 Task: Log work in the project AgileRapid for the issue 'Develop a new tool for automated testing of web application functional correctness and performance under stress conditions' spent time as '3w 4d 2h 1m' and remaining time as '1w 1d 23h 4m' and move to top of backlog. Now add the issue to the epic 'Virtualization infrastructure enhancement'. Log work in the project AgileRapid for the issue 'Upgrade the error recovery and fault tolerance features of a web application to improve system stability and availability' spent time as '2w 2d 20h 7m' and remaining time as '5w 2d 5h 35m' and move to bottom of backlog. Now add the issue to the epic 'Customer relationship management (CRM) system upgrade'
Action: Mouse moved to (201, 48)
Screenshot: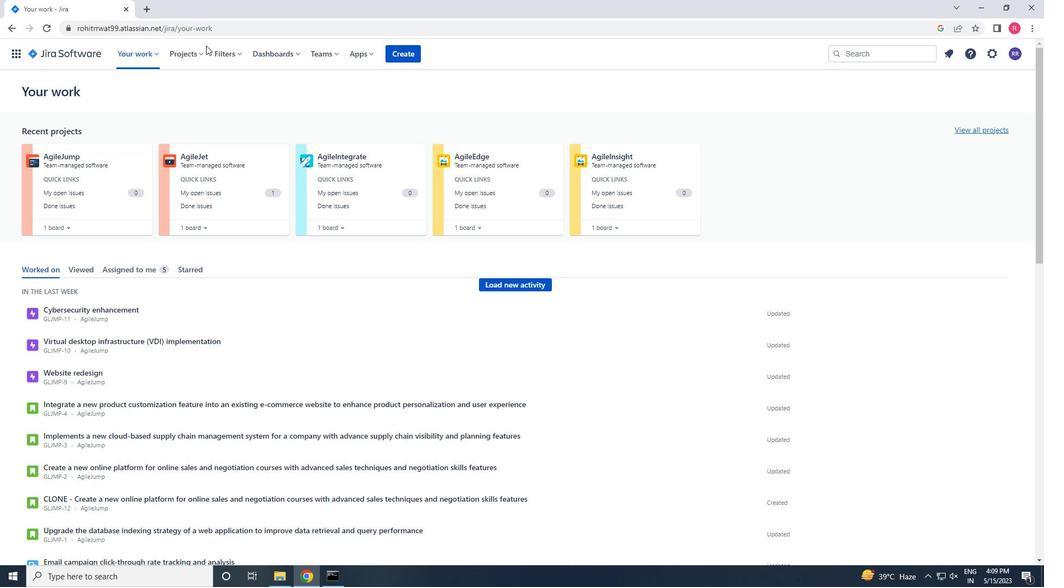 
Action: Mouse pressed left at (201, 48)
Screenshot: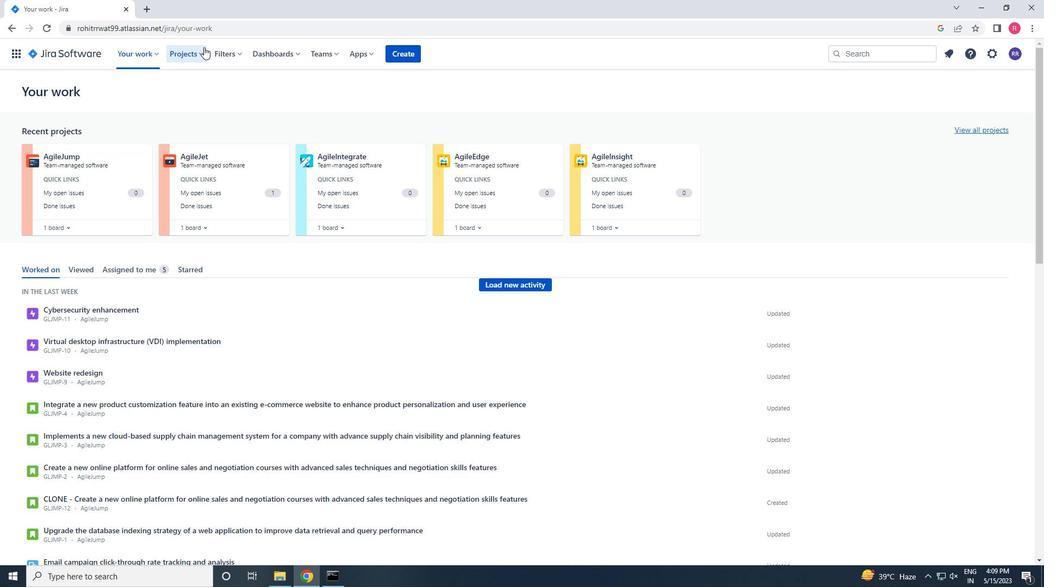 
Action: Mouse moved to (211, 104)
Screenshot: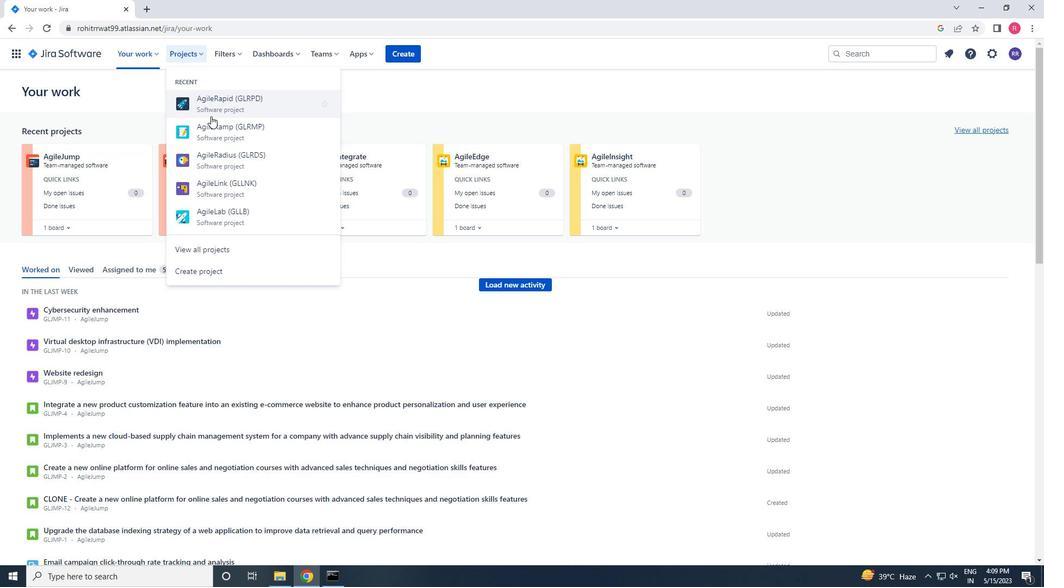 
Action: Mouse pressed left at (211, 104)
Screenshot: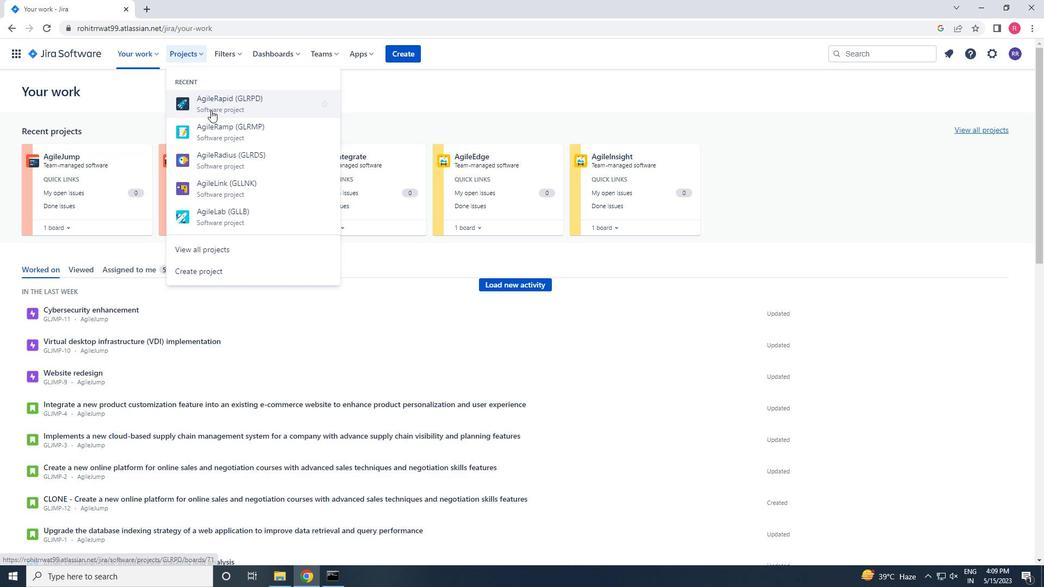 
Action: Mouse moved to (71, 167)
Screenshot: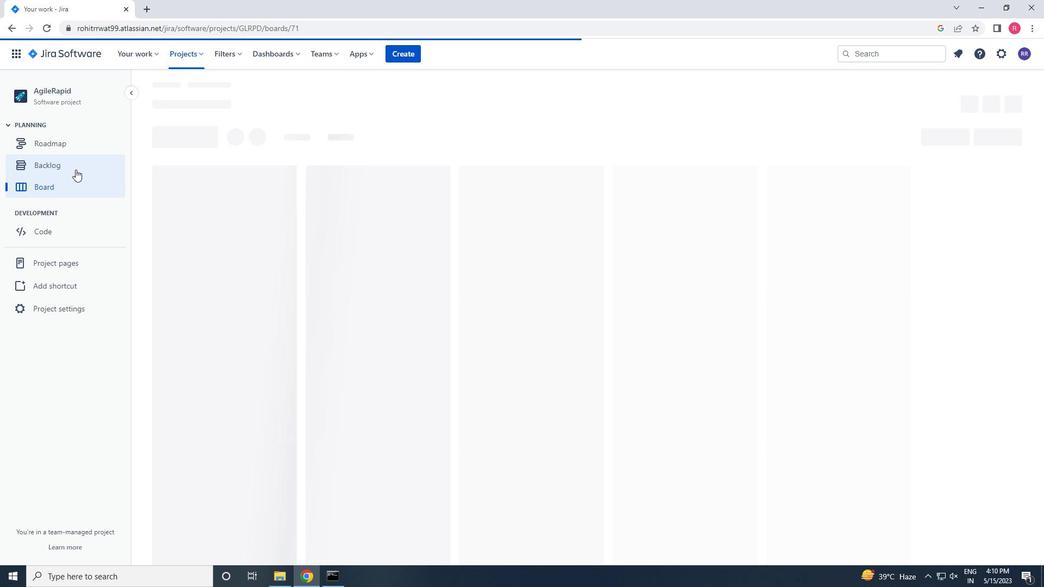 
Action: Mouse pressed left at (71, 167)
Screenshot: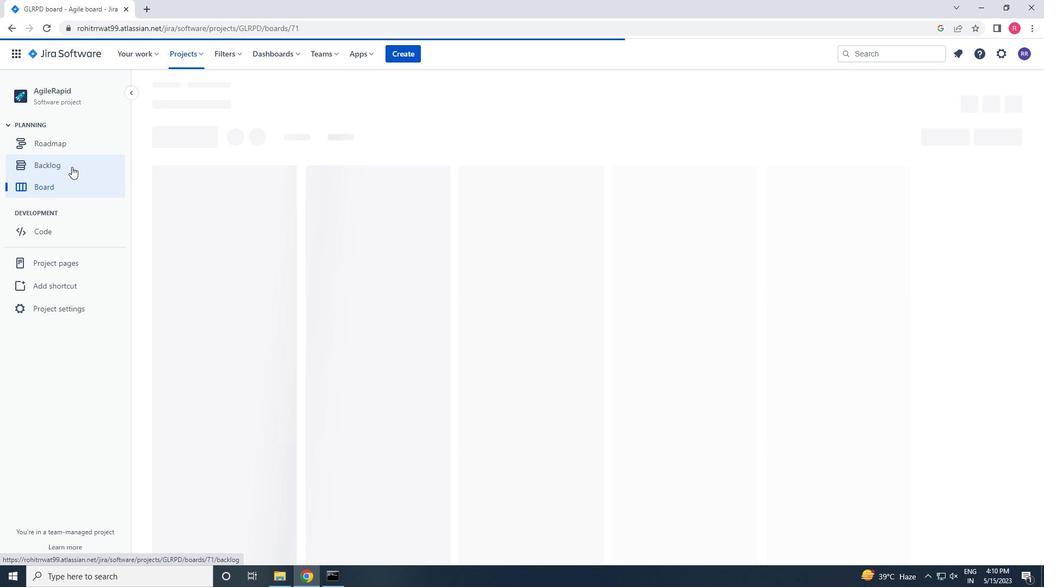 
Action: Mouse moved to (589, 326)
Screenshot: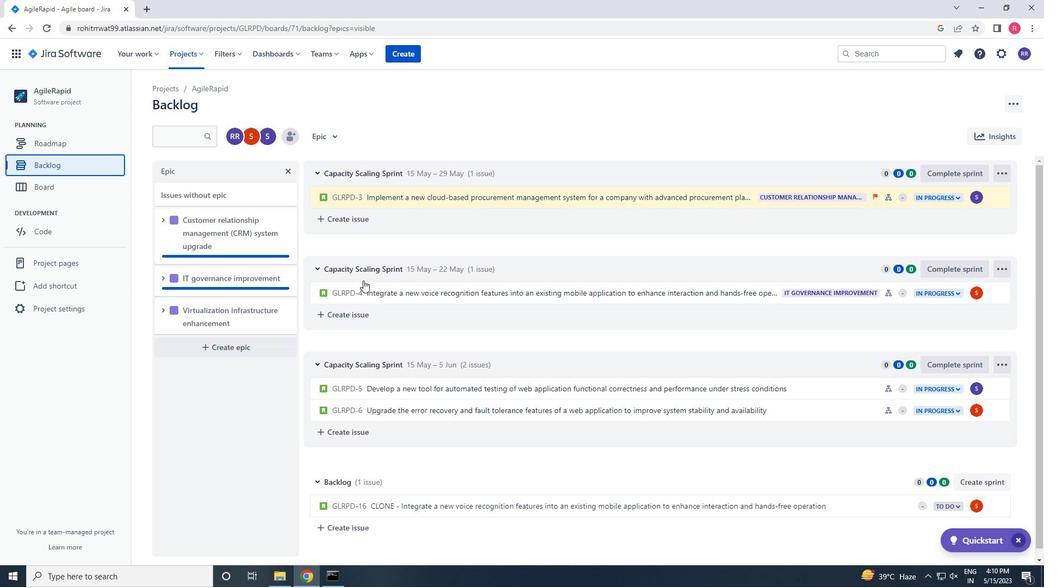 
Action: Mouse scrolled (589, 325) with delta (0, 0)
Screenshot: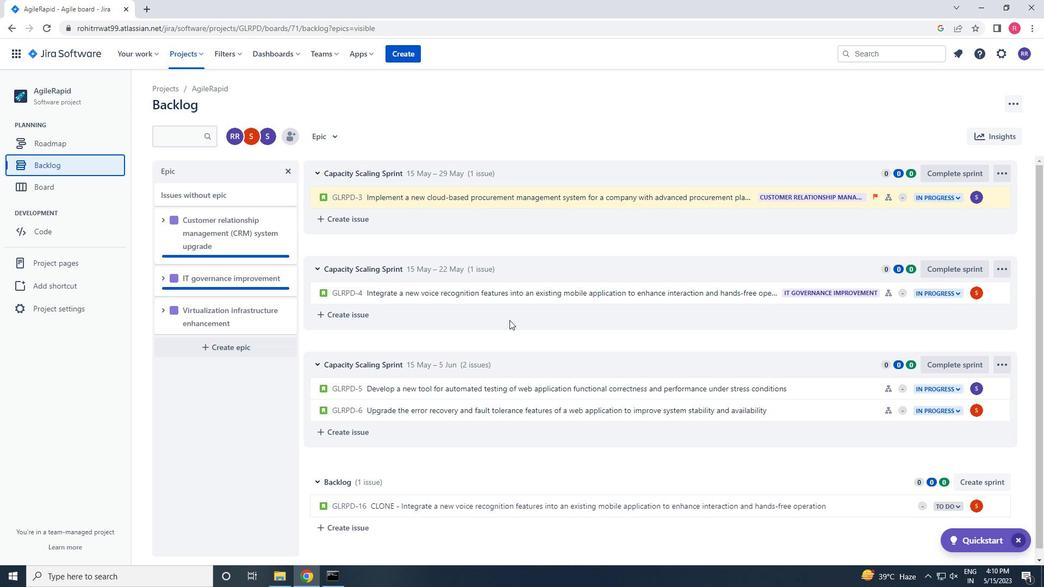 
Action: Mouse scrolled (589, 325) with delta (0, 0)
Screenshot: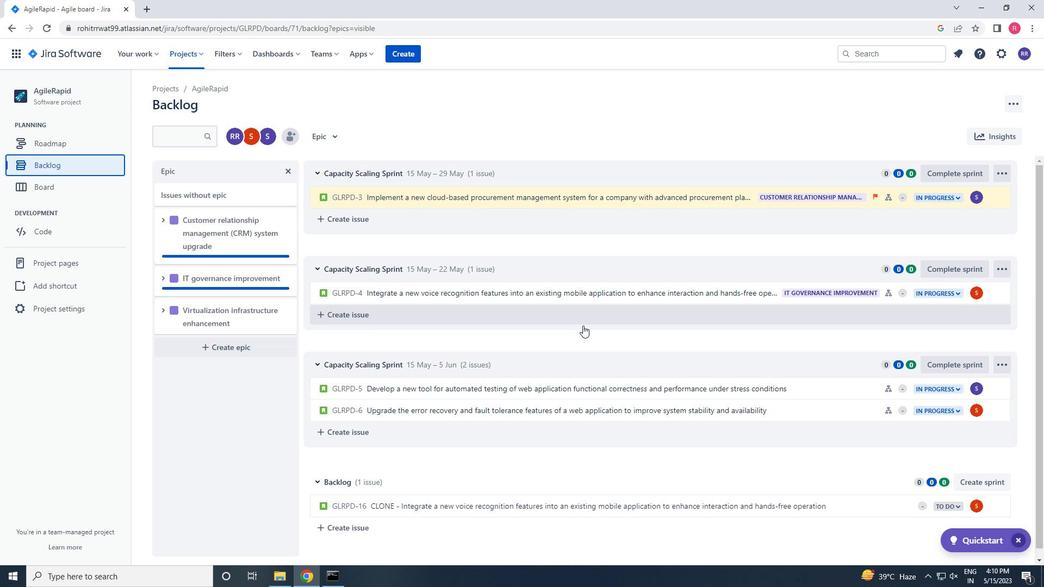 
Action: Mouse scrolled (589, 325) with delta (0, 0)
Screenshot: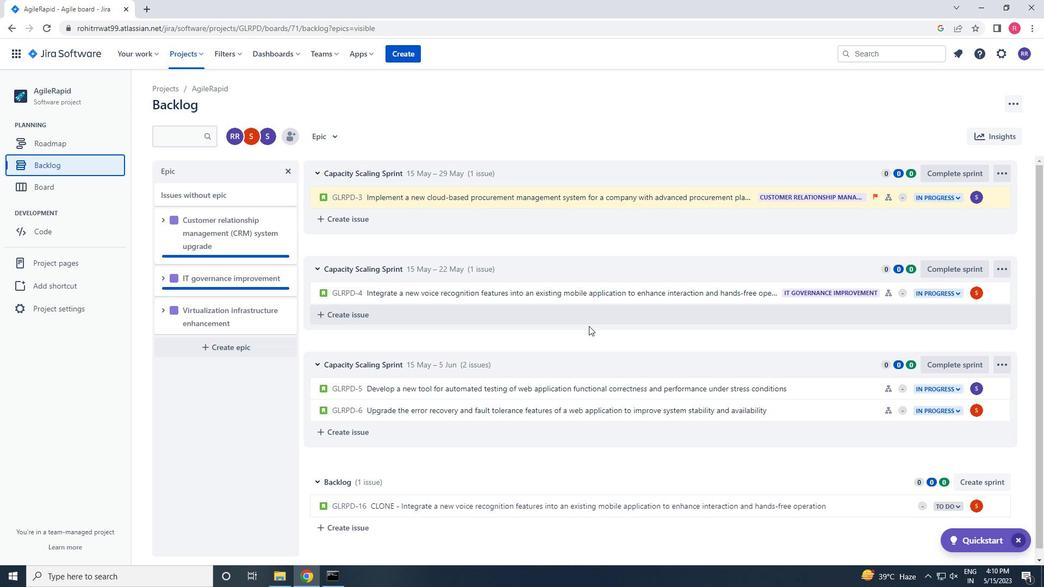 
Action: Mouse scrolled (589, 325) with delta (0, 0)
Screenshot: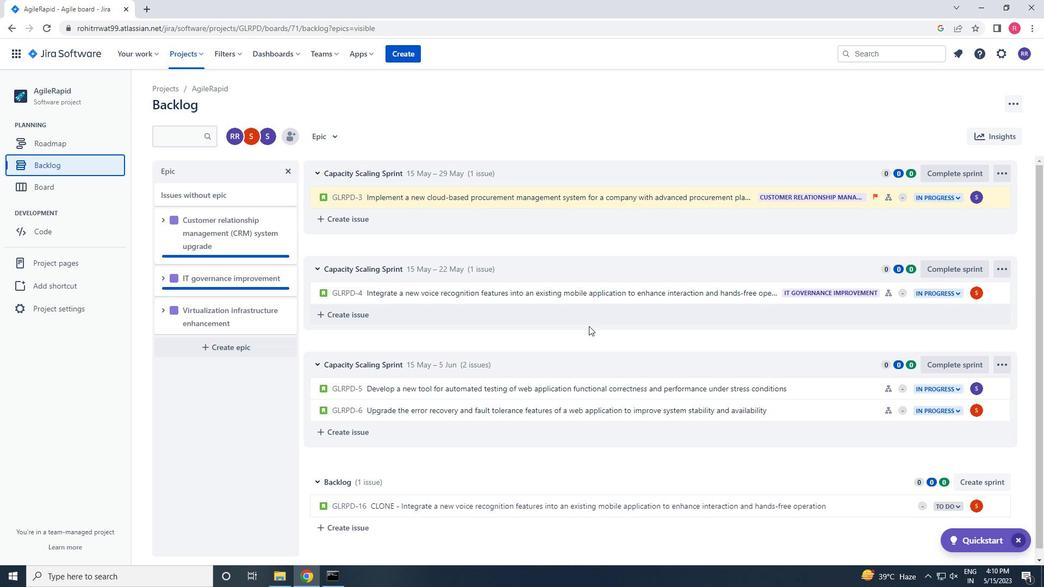 
Action: Mouse moved to (861, 383)
Screenshot: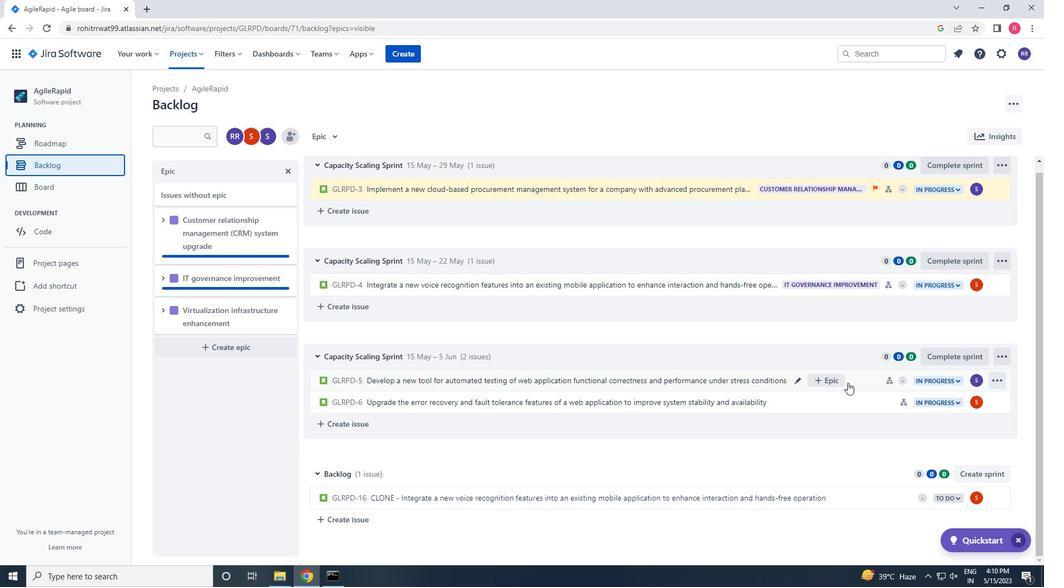 
Action: Mouse pressed left at (861, 383)
Screenshot: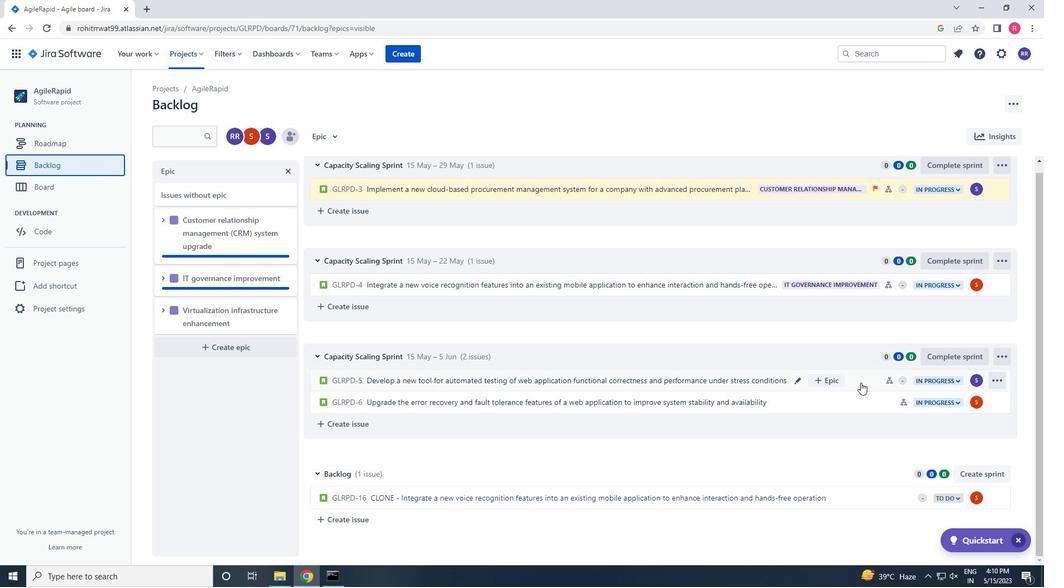 
Action: Mouse moved to (997, 171)
Screenshot: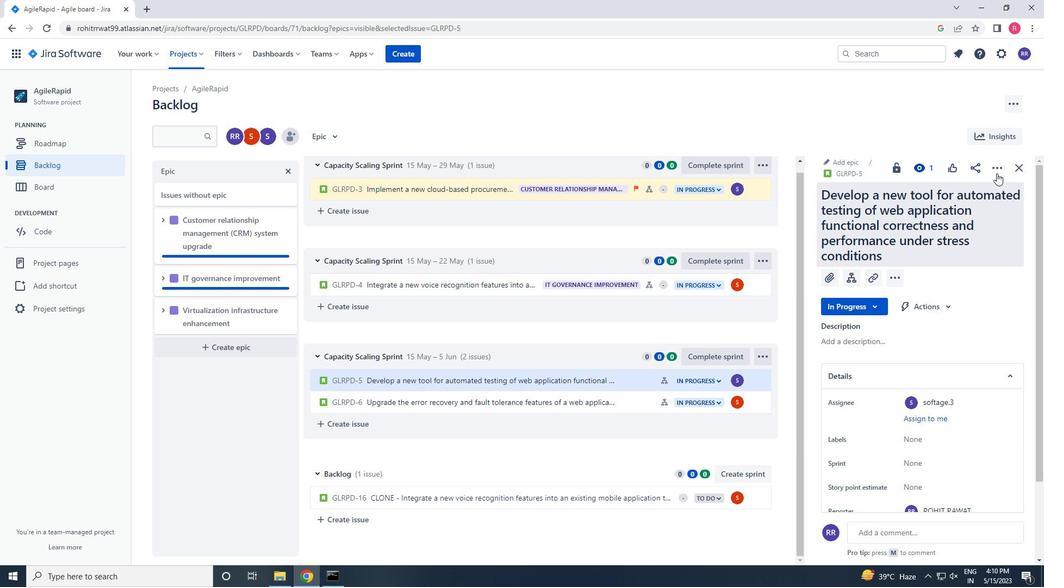 
Action: Mouse pressed left at (997, 171)
Screenshot: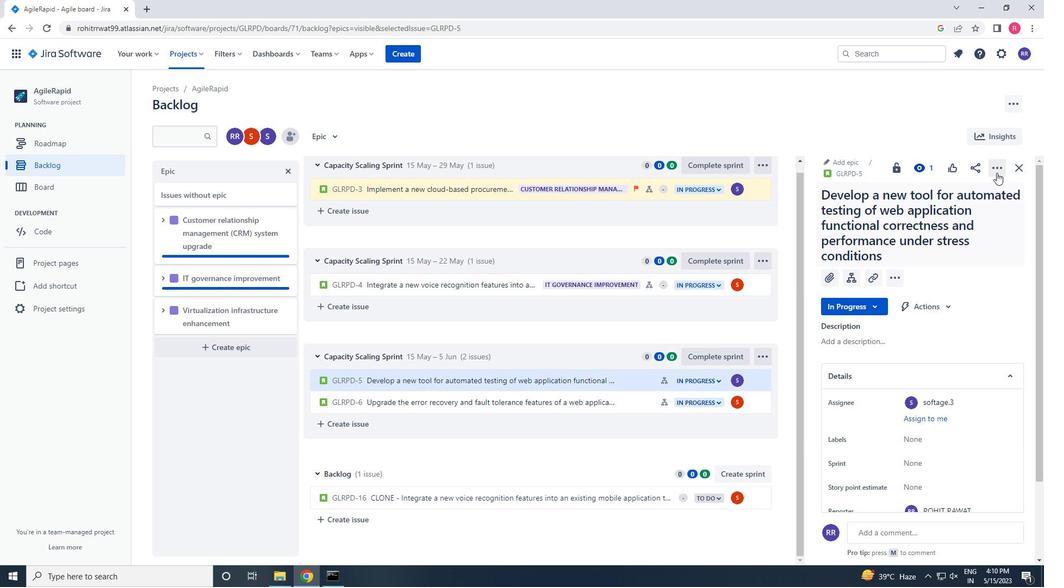 
Action: Mouse moved to (931, 213)
Screenshot: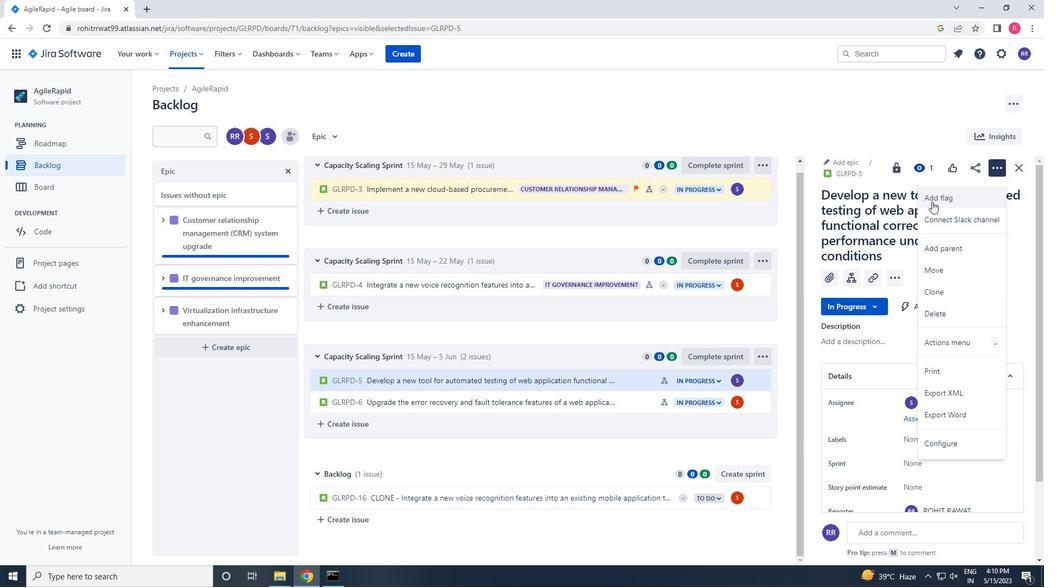 
Action: Mouse scrolled (931, 213) with delta (0, 0)
Screenshot: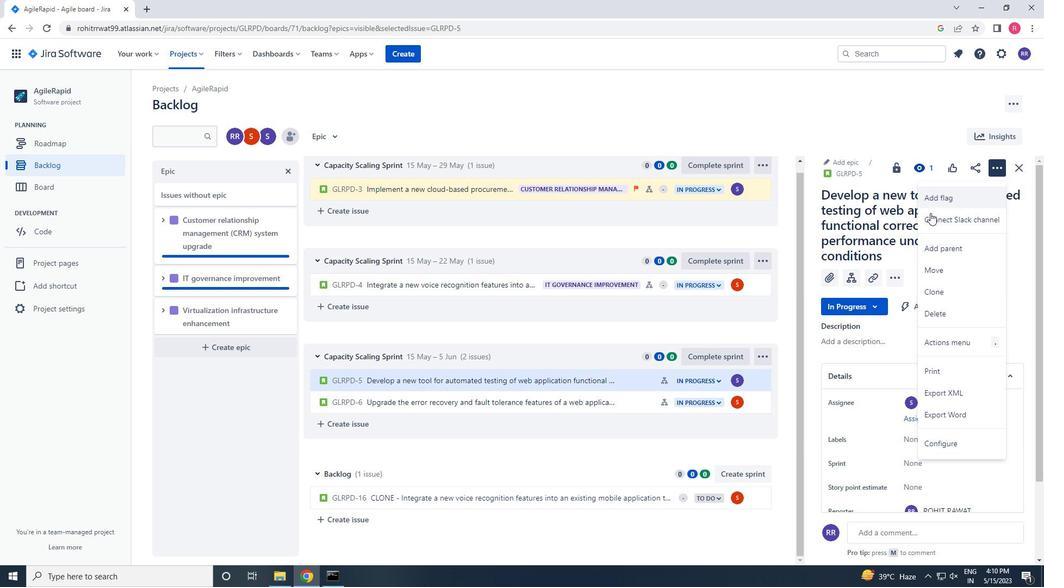
Action: Mouse scrolled (931, 213) with delta (0, 0)
Screenshot: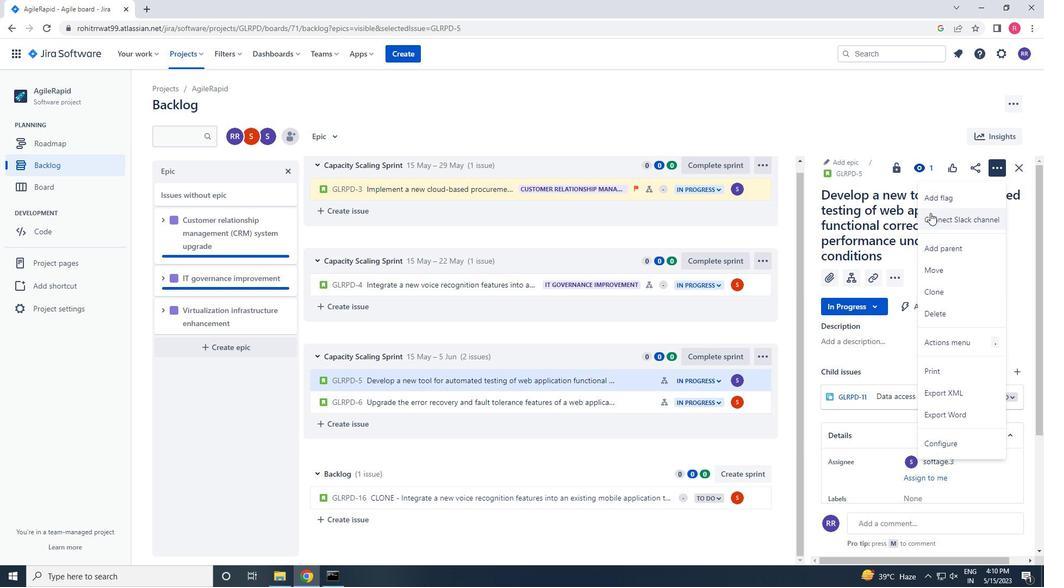 
Action: Mouse scrolled (931, 213) with delta (0, 0)
Screenshot: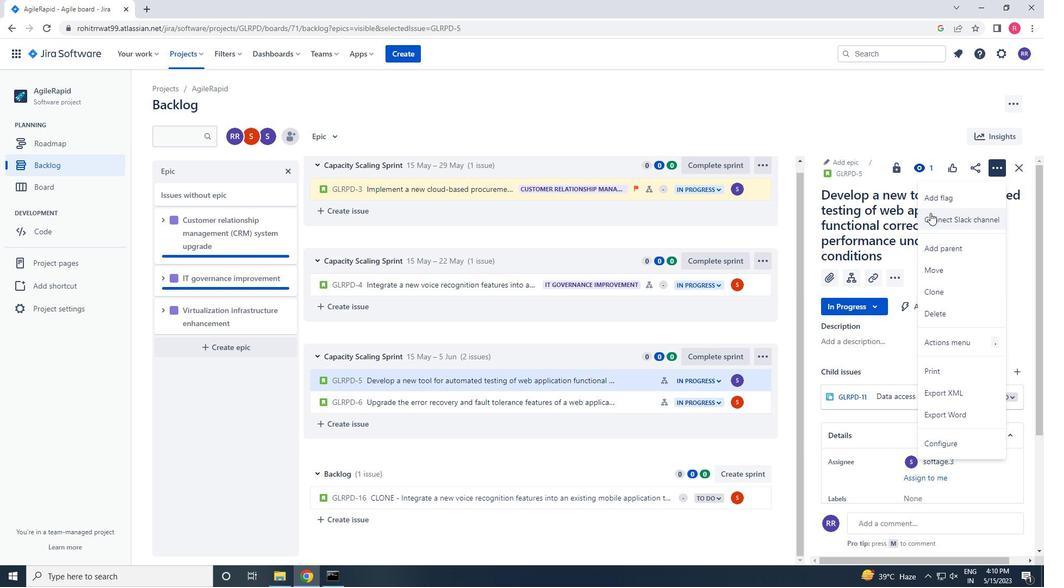 
Action: Mouse scrolled (931, 213) with delta (0, 0)
Screenshot: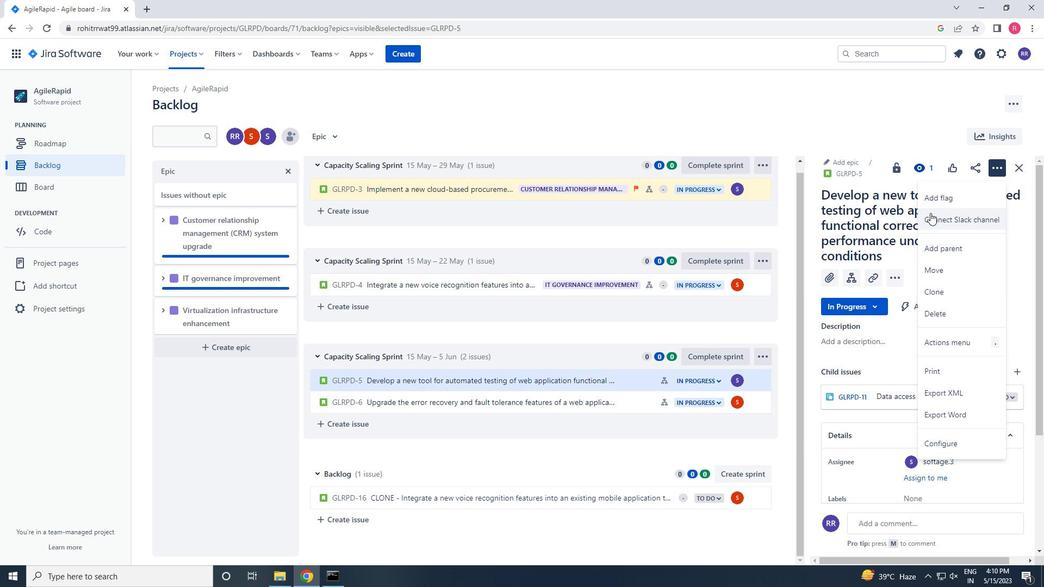 
Action: Mouse moved to (940, 200)
Screenshot: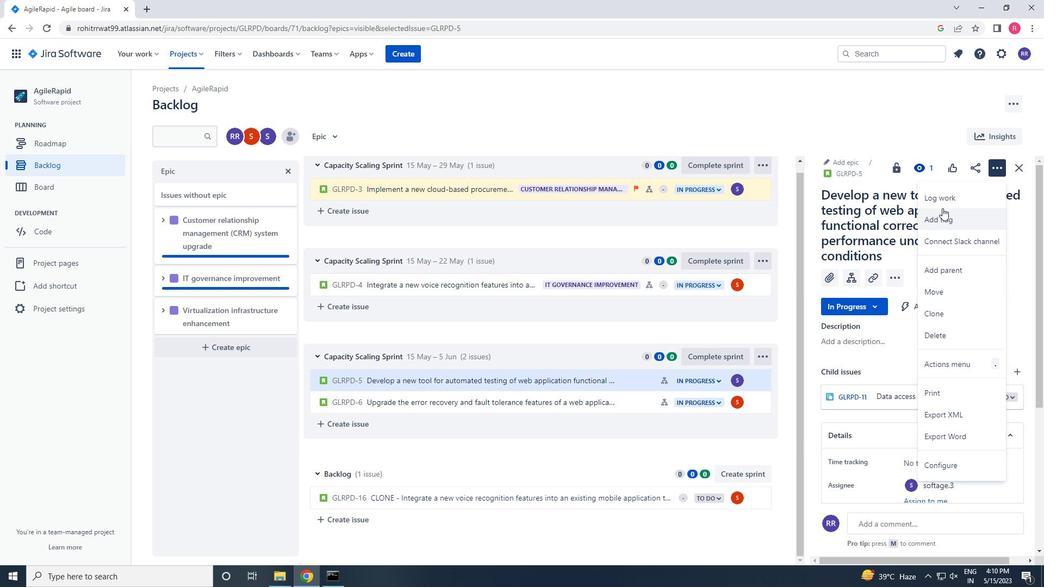 
Action: Mouse pressed left at (940, 200)
Screenshot: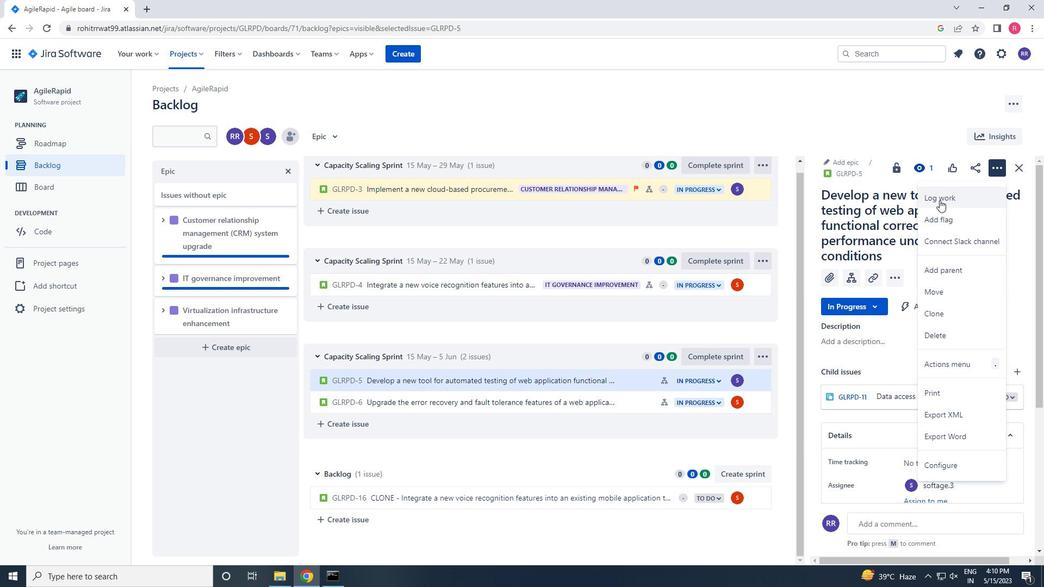 
Action: Mouse moved to (897, 189)
Screenshot: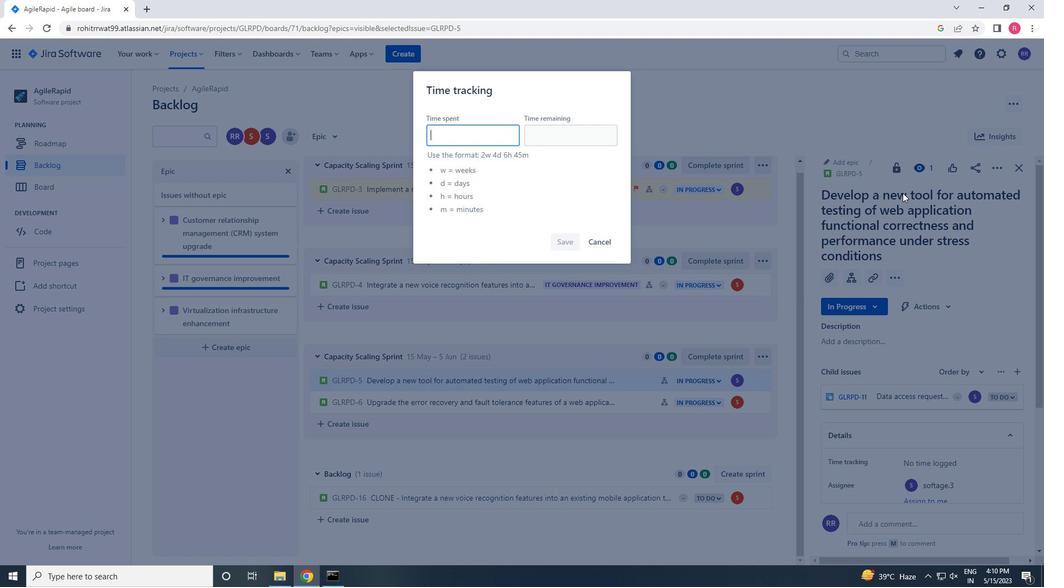 
Action: Key pressed 3w<Key.space>4d<Key.space>2h<Key.space>1m<Key.tab>1w<Key.space>1d<Key.space>23h<Key.space>4m<Key.tab>
Screenshot: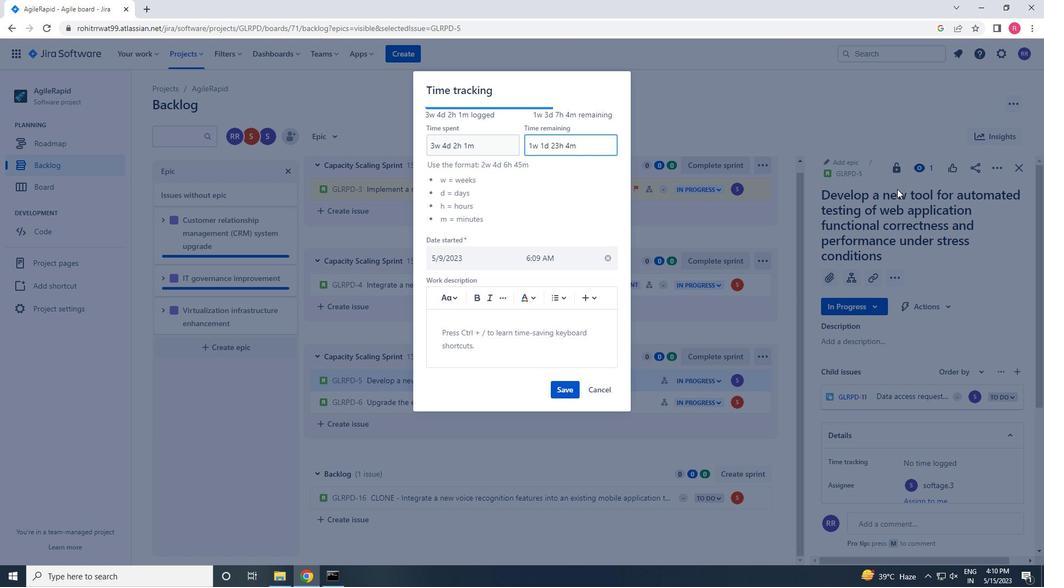 
Action: Mouse moved to (488, 343)
Screenshot: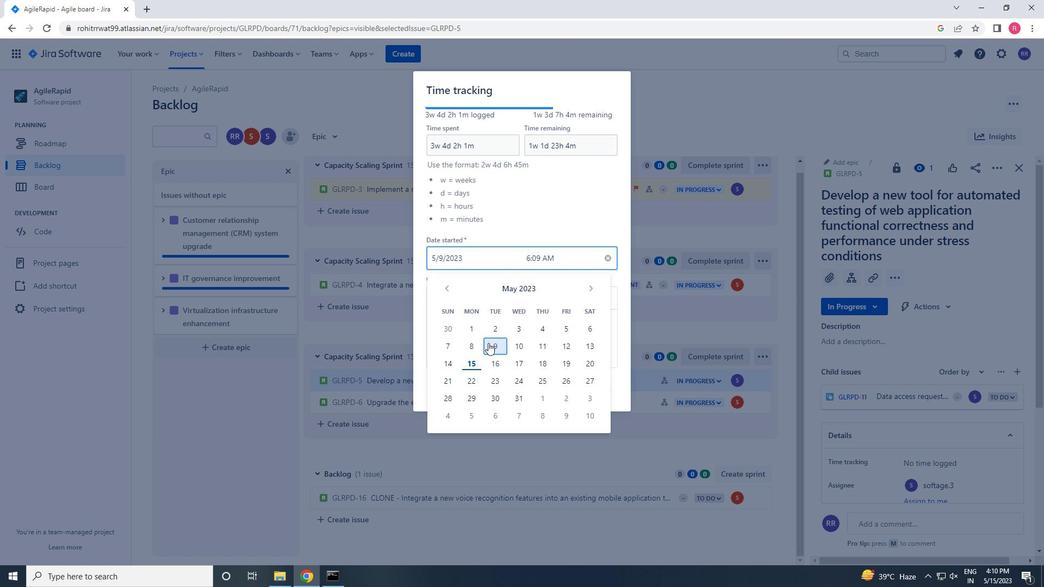 
Action: Mouse pressed left at (488, 343)
Screenshot: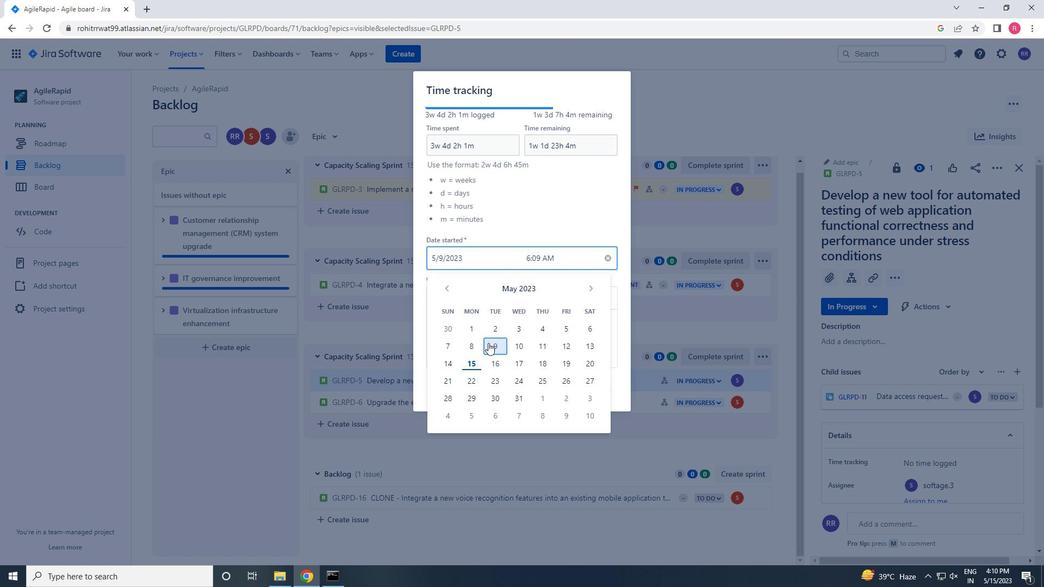 
Action: Mouse moved to (559, 393)
Screenshot: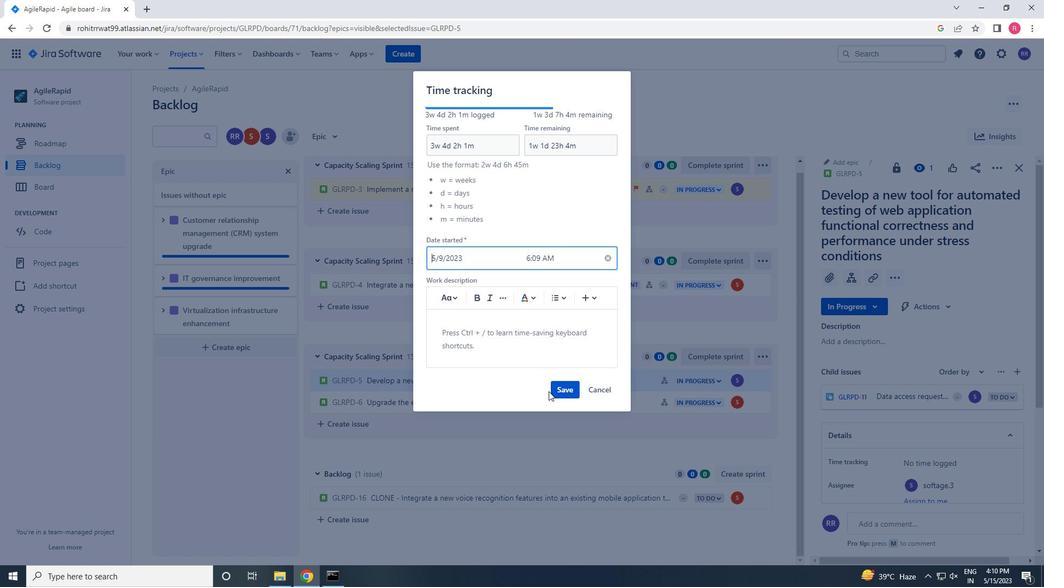 
Action: Mouse pressed left at (559, 393)
Screenshot: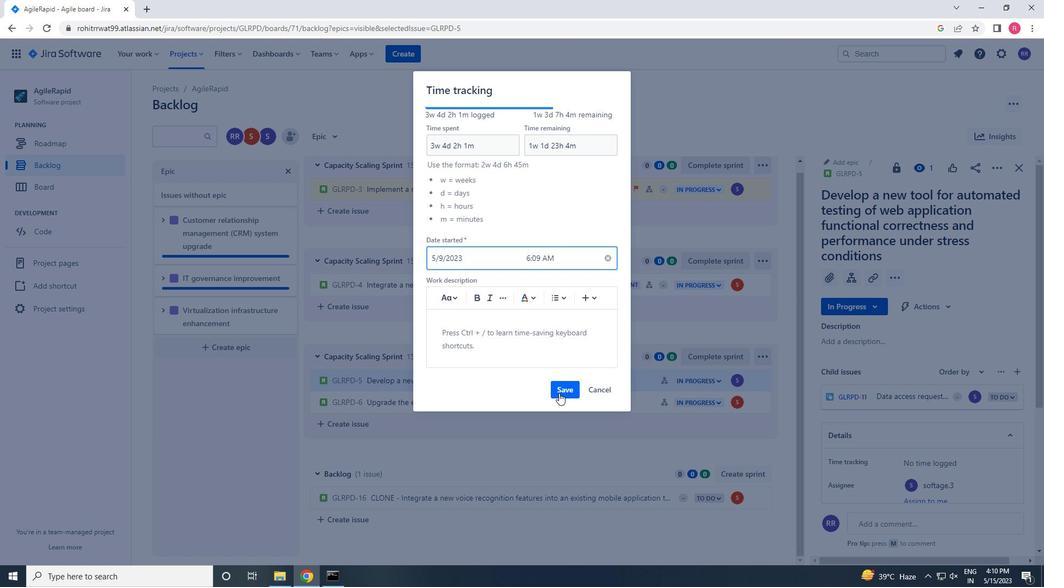 
Action: Mouse moved to (762, 385)
Screenshot: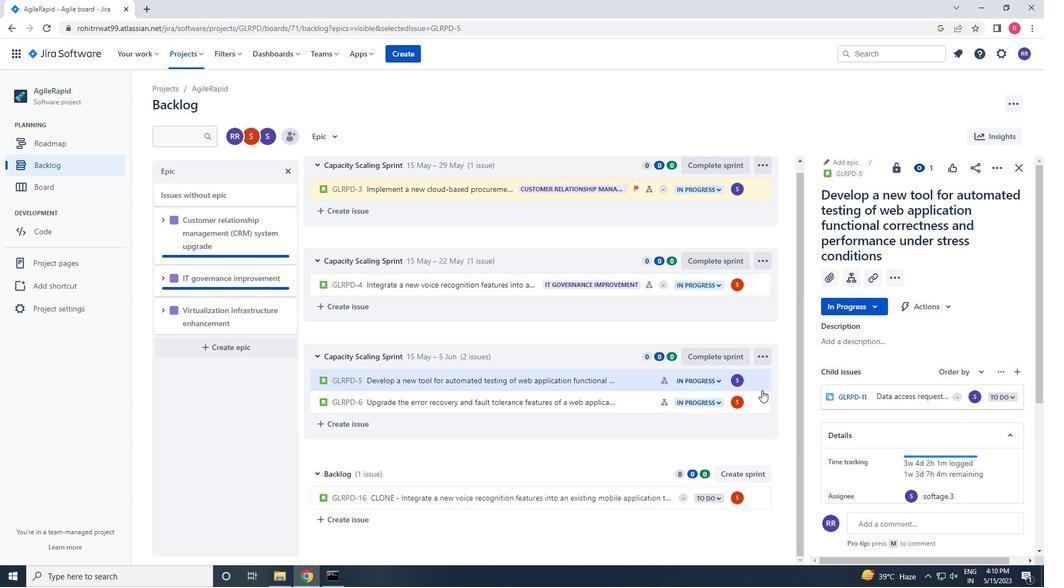 
Action: Mouse pressed left at (762, 385)
Screenshot: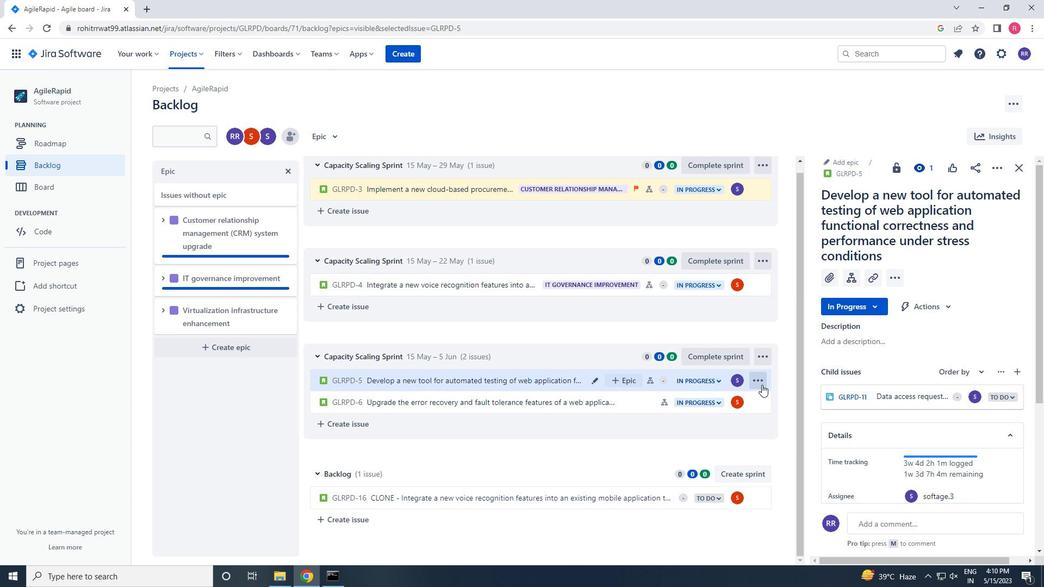
Action: Mouse moved to (708, 333)
Screenshot: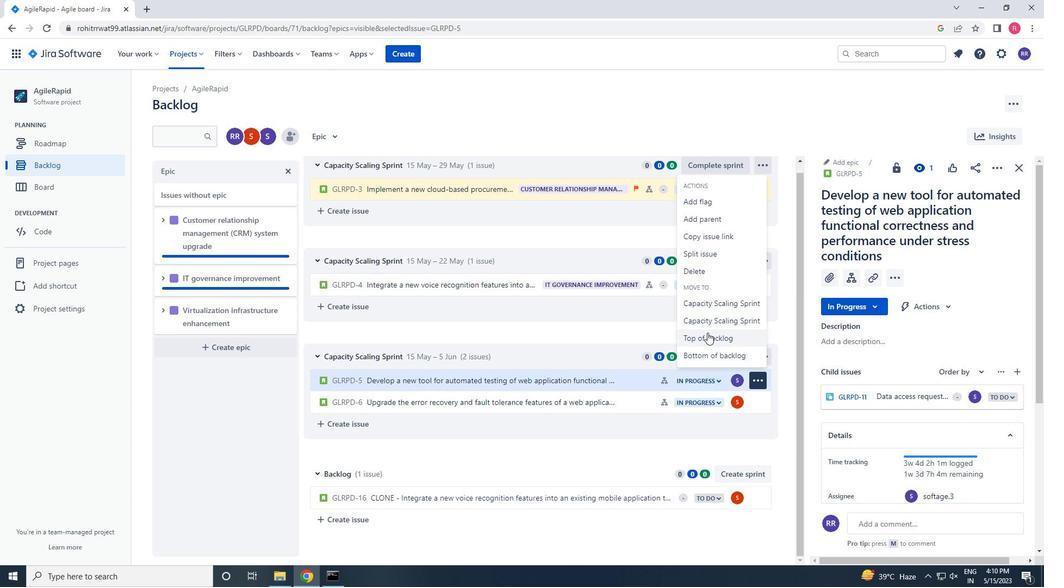 
Action: Mouse pressed left at (708, 333)
Screenshot: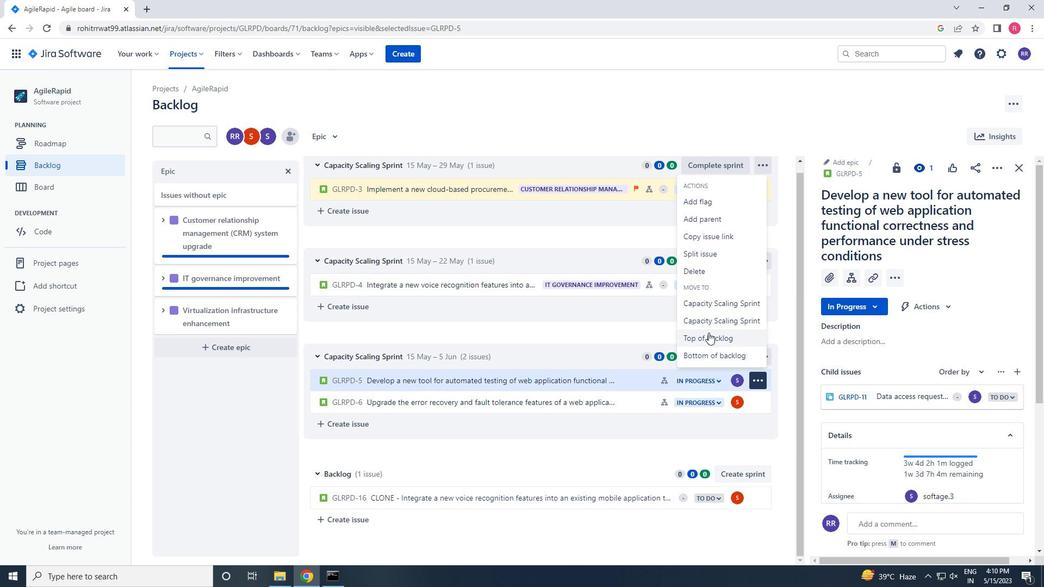 
Action: Mouse moved to (545, 176)
Screenshot: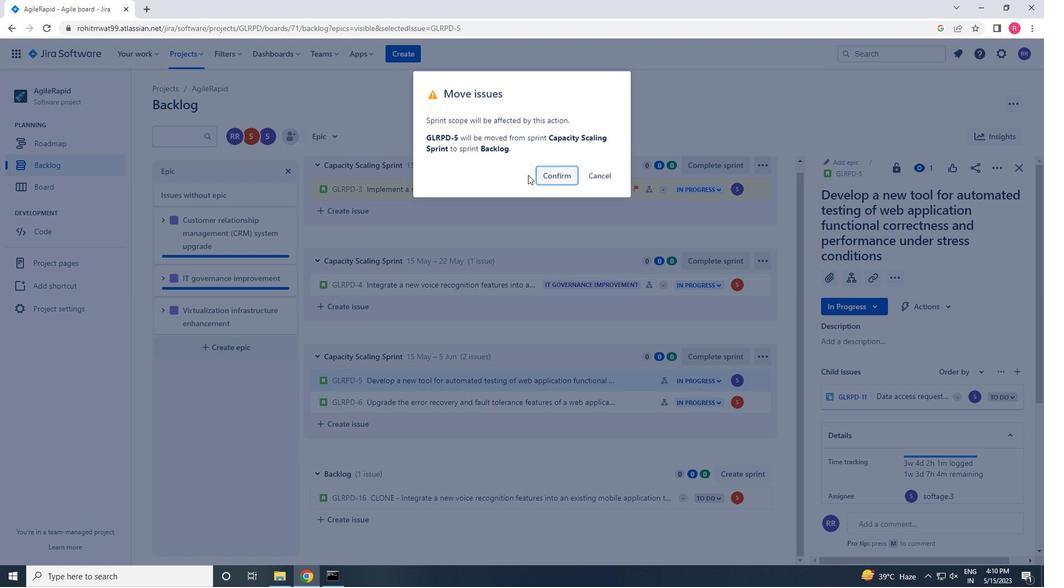
Action: Mouse pressed left at (545, 176)
Screenshot: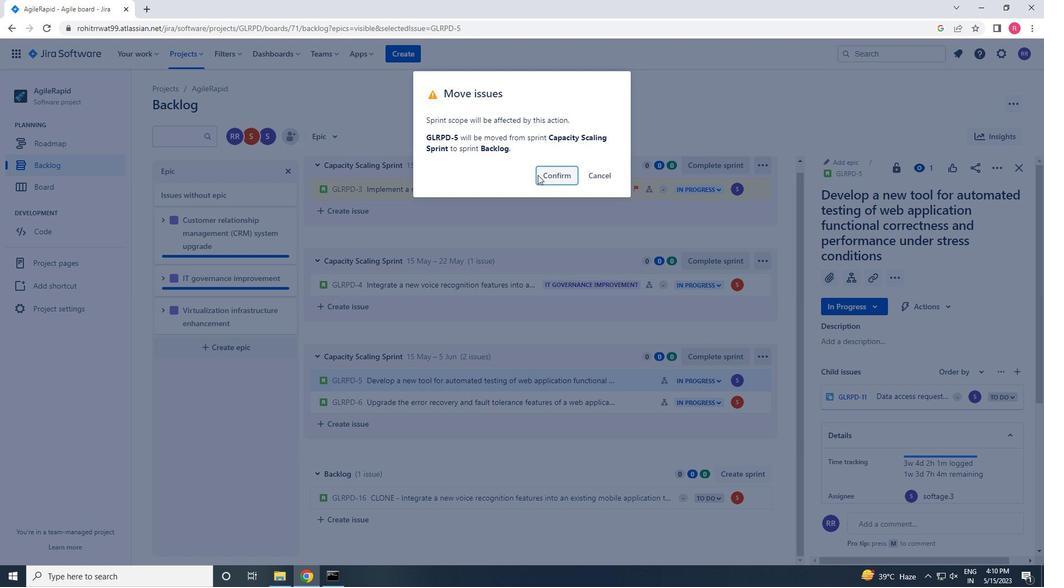 
Action: Mouse moved to (623, 478)
Screenshot: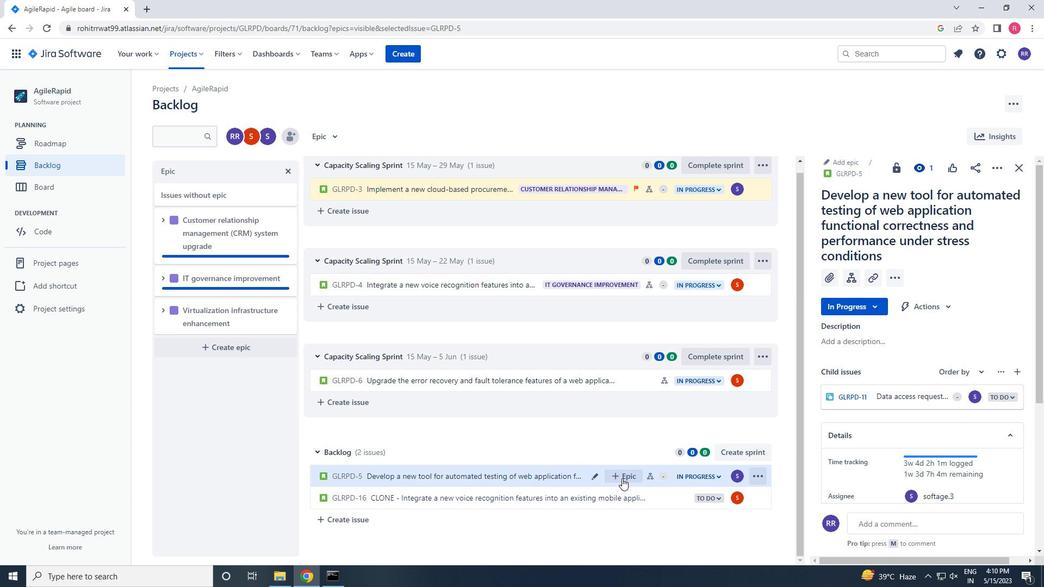 
Action: Mouse pressed left at (623, 478)
Screenshot: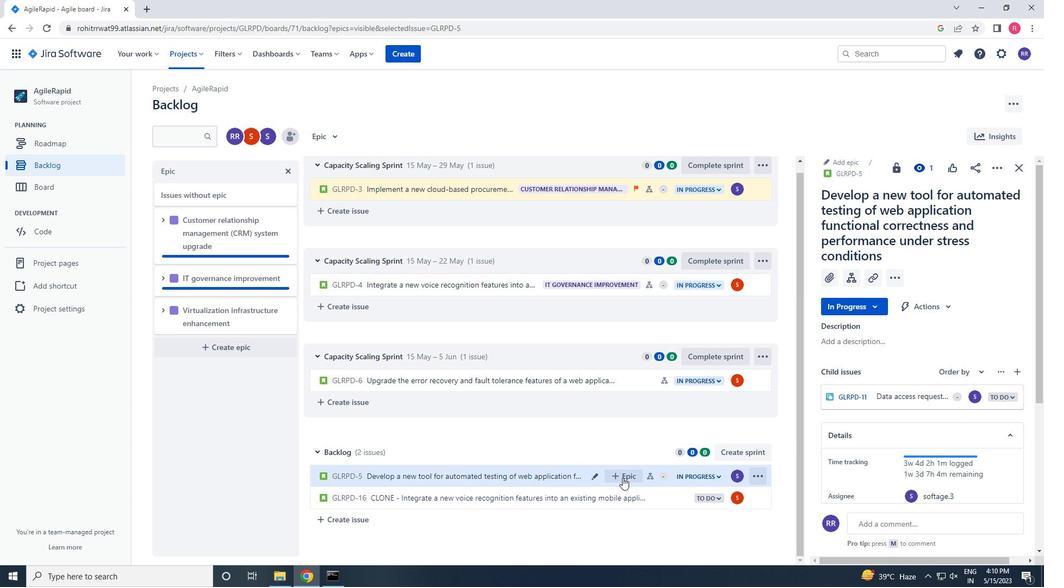 
Action: Mouse moved to (623, 479)
Screenshot: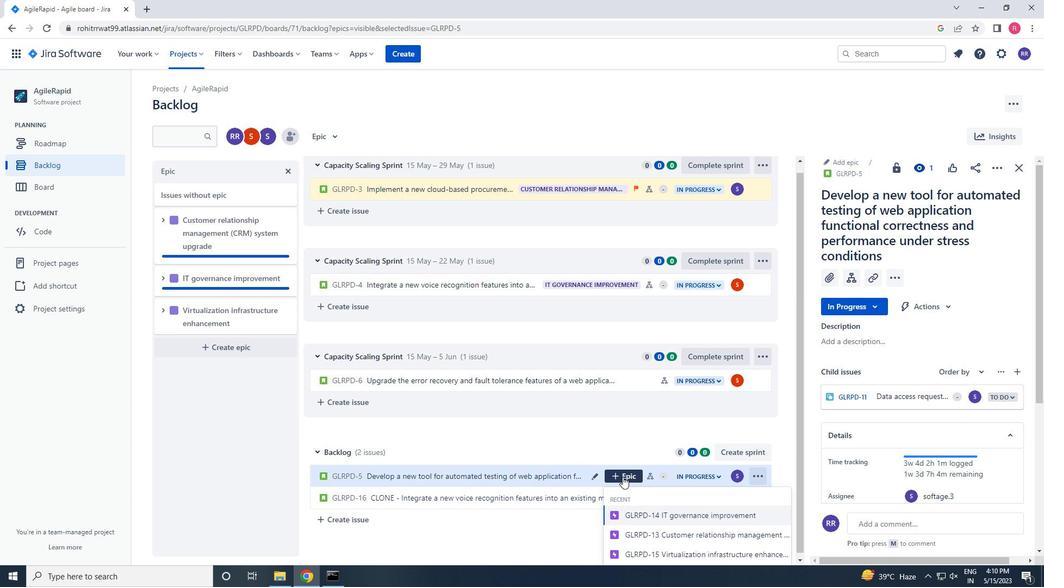
Action: Mouse scrolled (623, 479) with delta (0, 0)
Screenshot: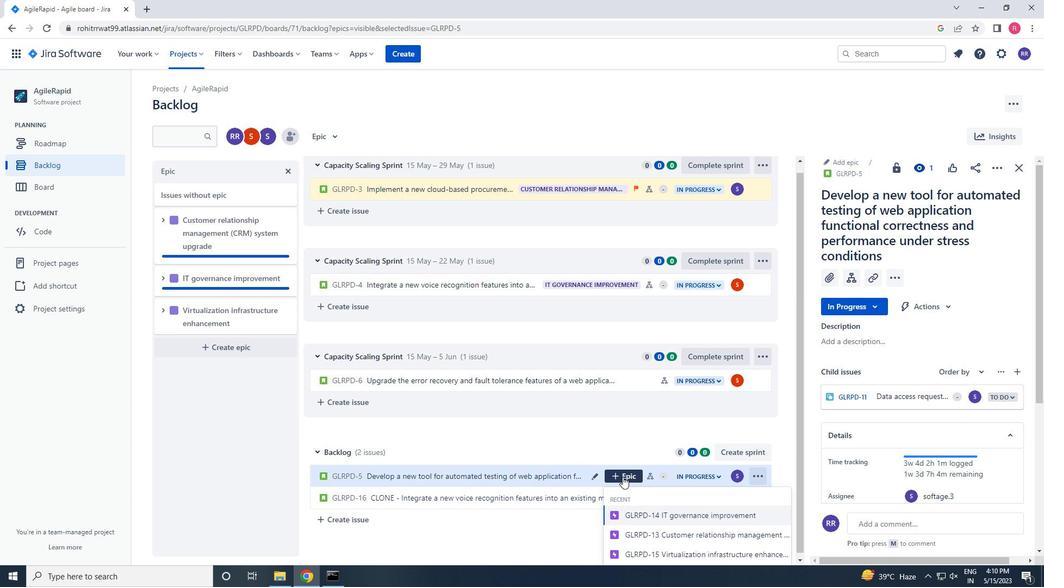 
Action: Mouse moved to (623, 480)
Screenshot: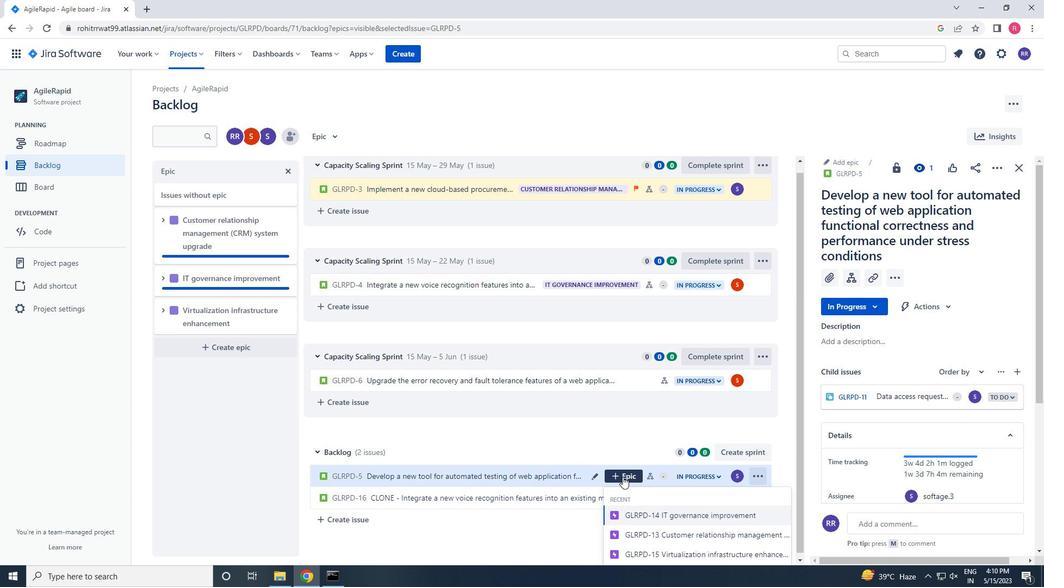 
Action: Mouse scrolled (623, 479) with delta (0, 0)
Screenshot: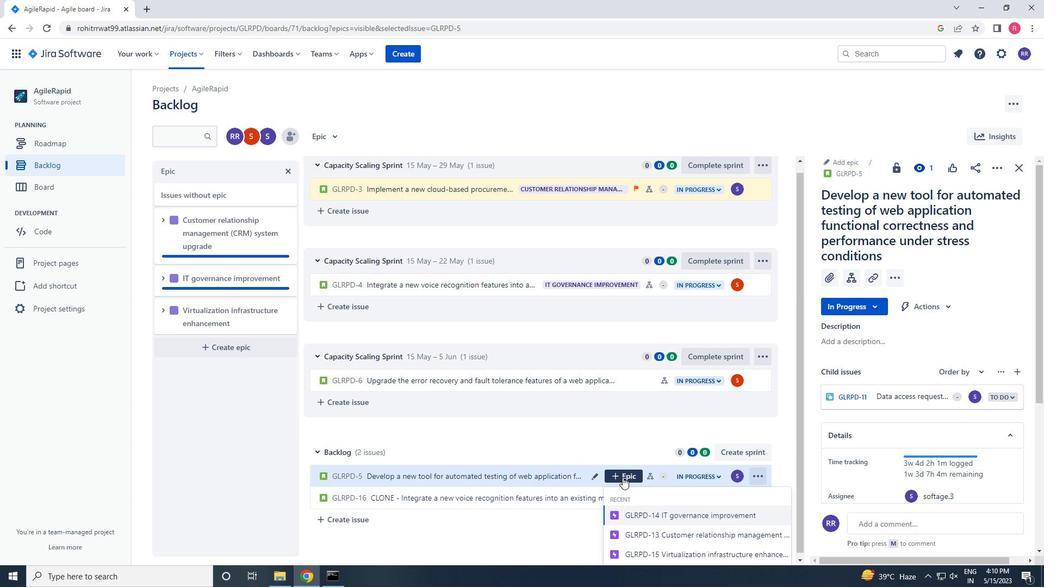 
Action: Mouse scrolled (623, 479) with delta (0, 0)
Screenshot: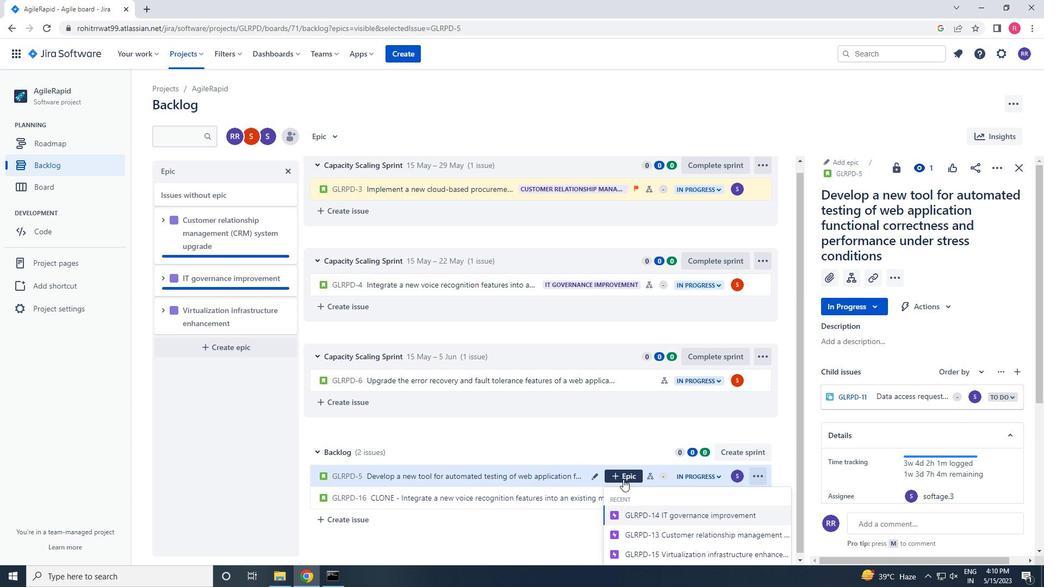 
Action: Mouse moved to (665, 558)
Screenshot: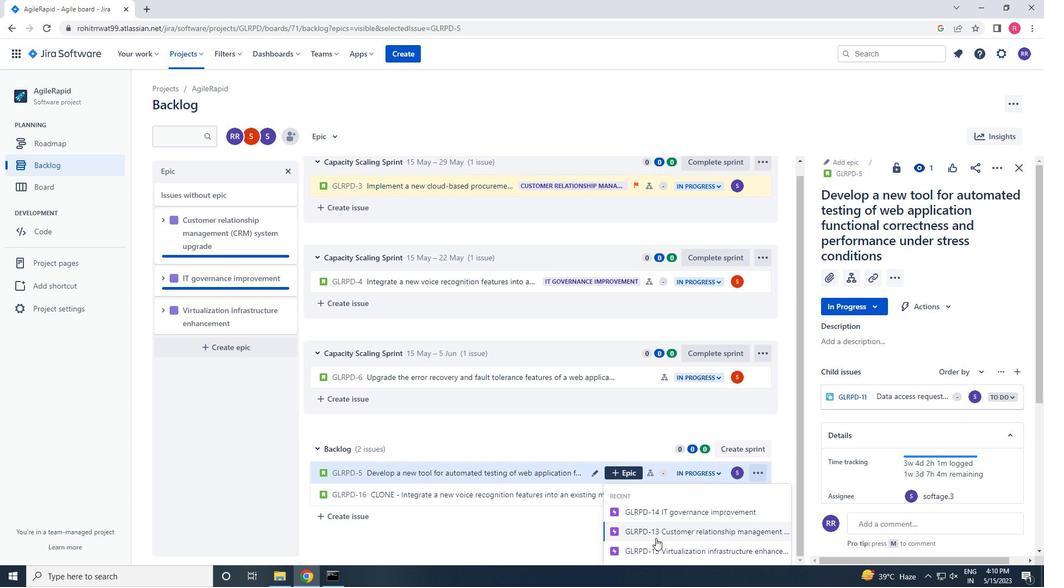 
Action: Mouse pressed left at (665, 558)
Screenshot: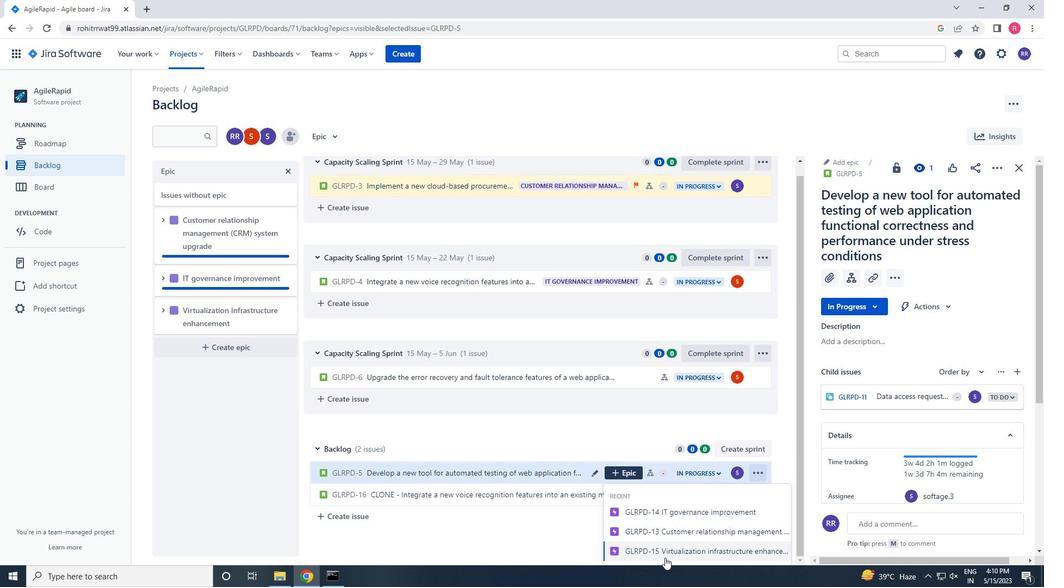 
Action: Mouse moved to (630, 390)
Screenshot: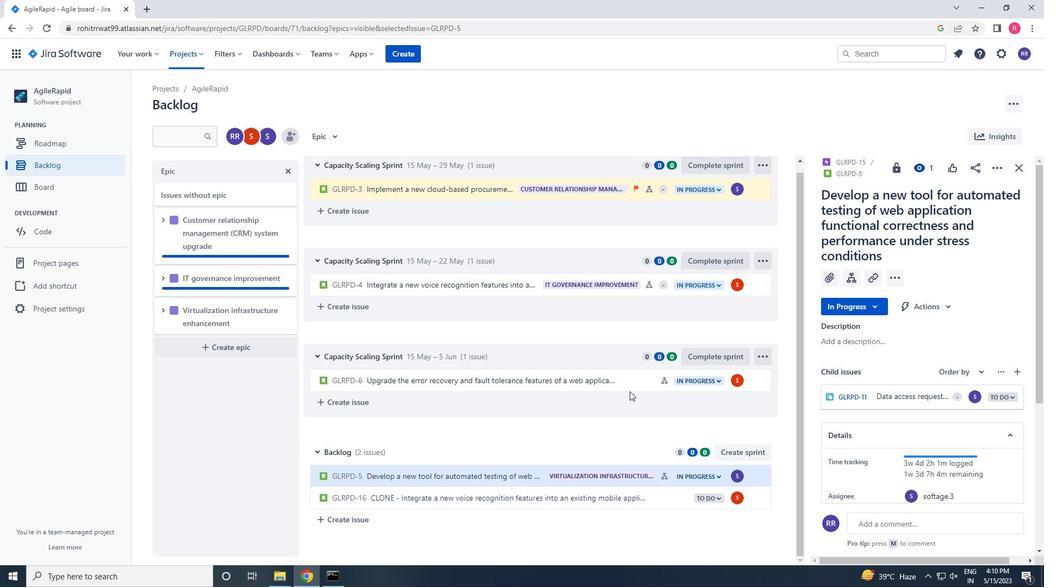 
Action: Mouse pressed left at (630, 390)
Screenshot: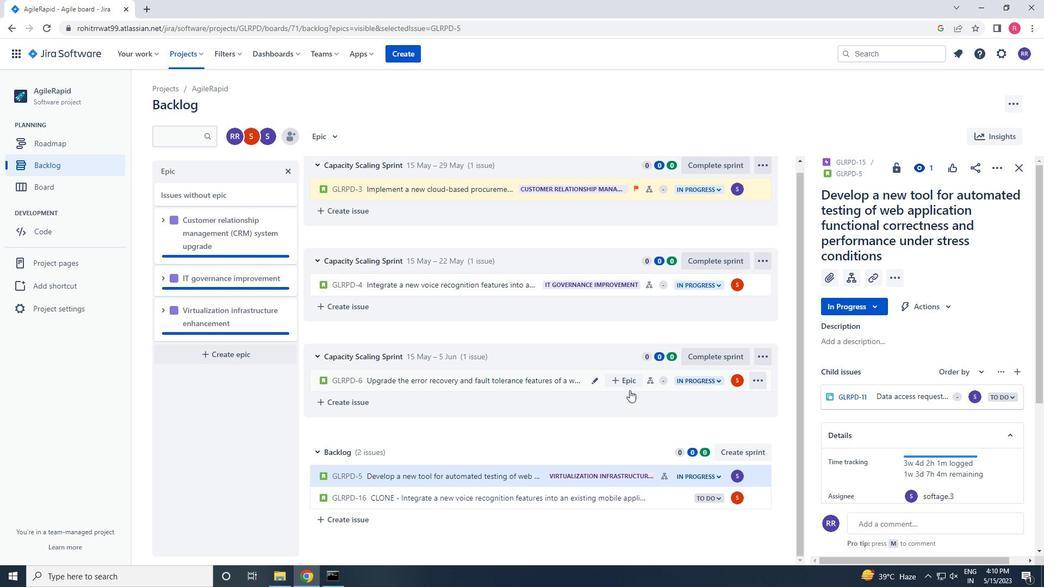 
Action: Mouse moved to (994, 175)
Screenshot: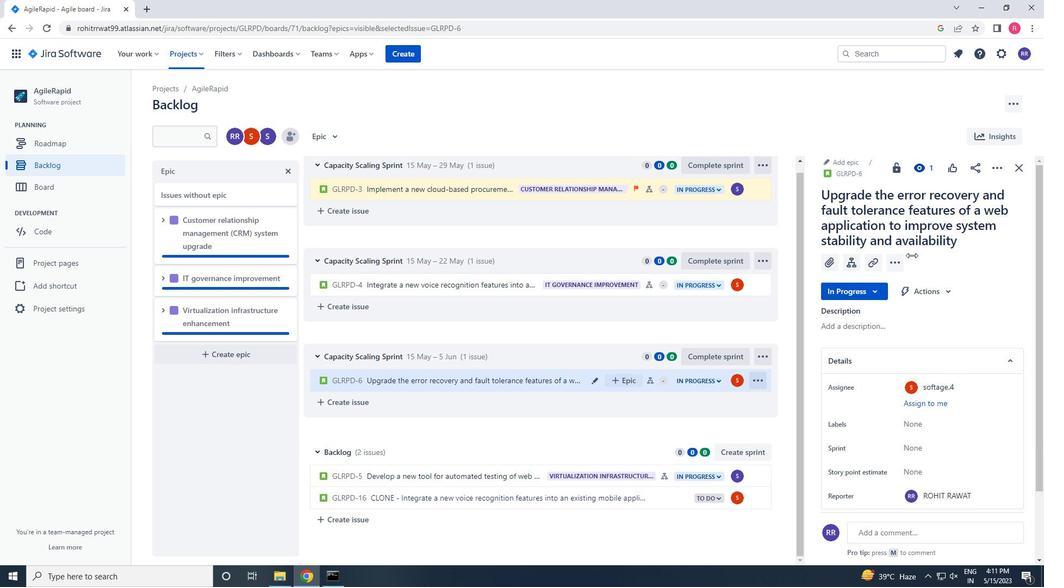 
Action: Mouse pressed left at (994, 175)
Screenshot: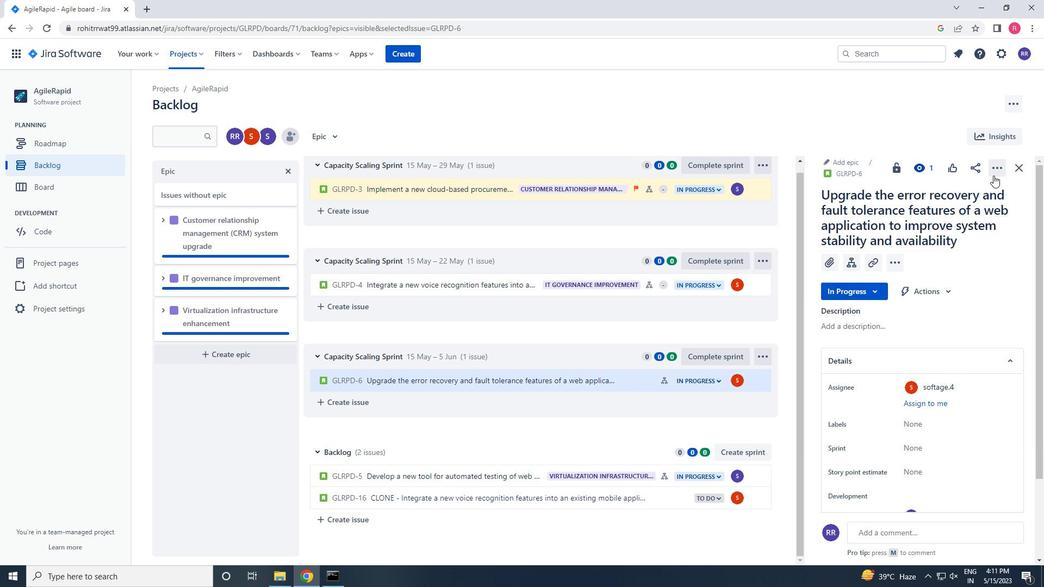 
Action: Mouse moved to (953, 197)
Screenshot: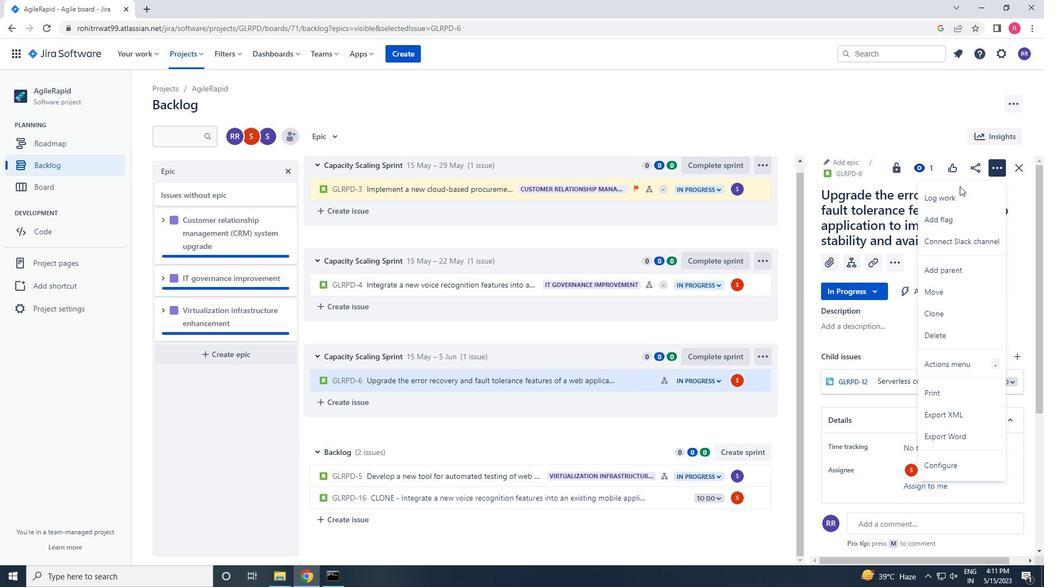 
Action: Mouse pressed left at (953, 197)
Screenshot: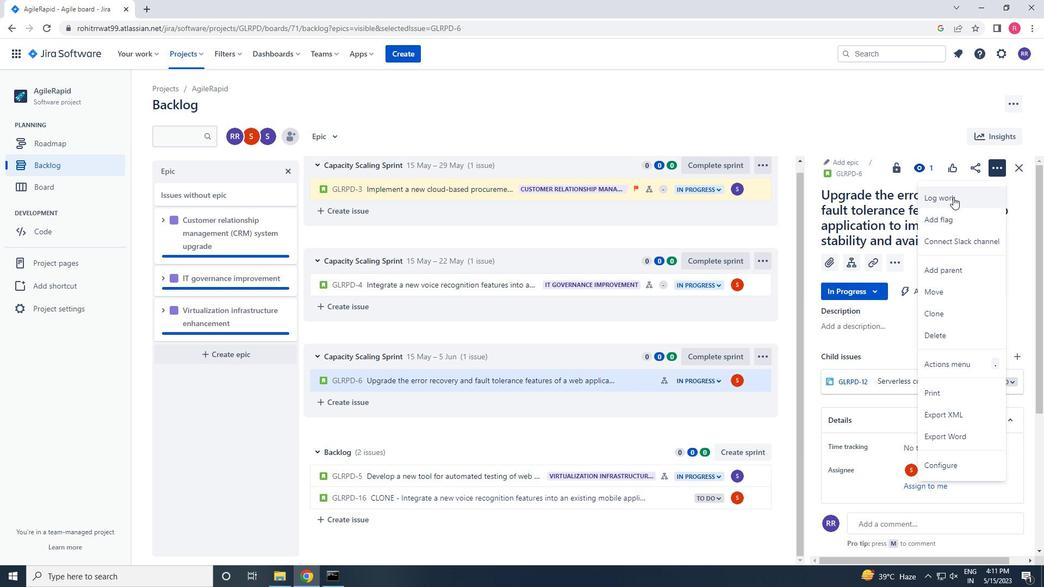 
Action: Key pressed 2w<Key.space>2d<Key.space>20h<Key.space>7m<Key.tab>5w<Key.space>2d<Key.space>5h<Key.space>3m<Key.backspace>5m
Screenshot: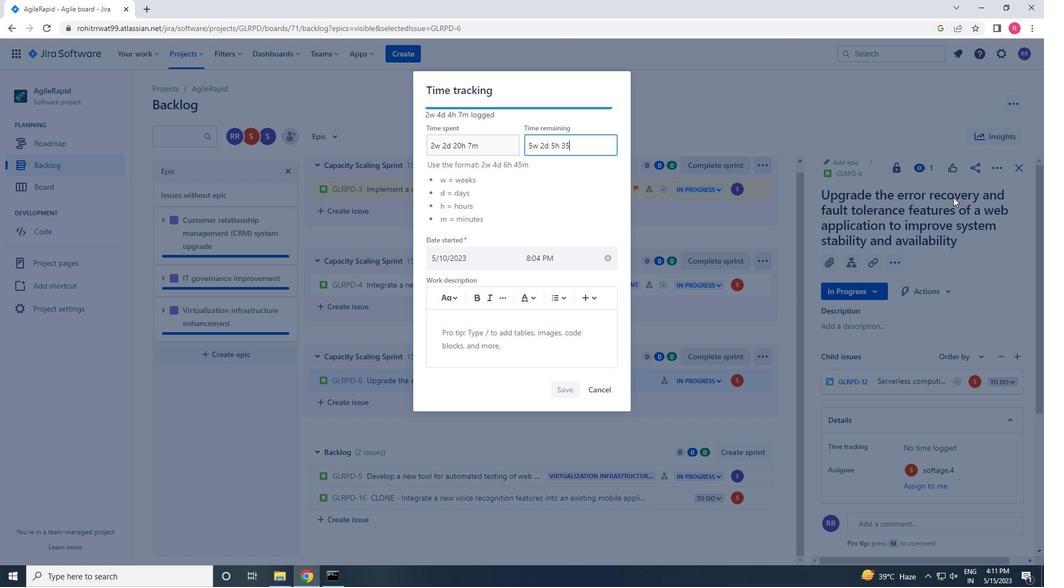
Action: Mouse moved to (560, 391)
Screenshot: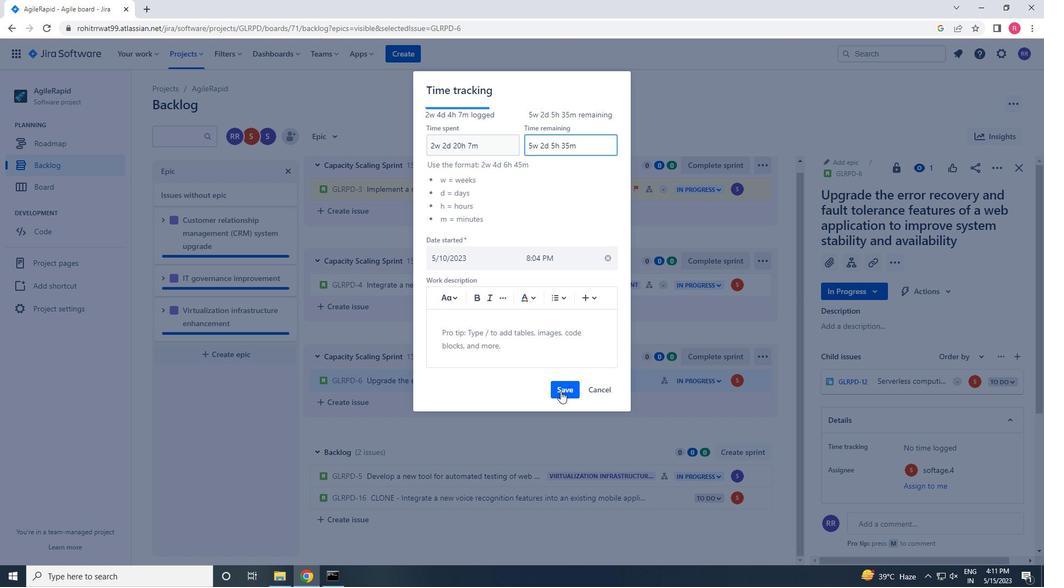 
Action: Mouse pressed left at (560, 391)
Screenshot: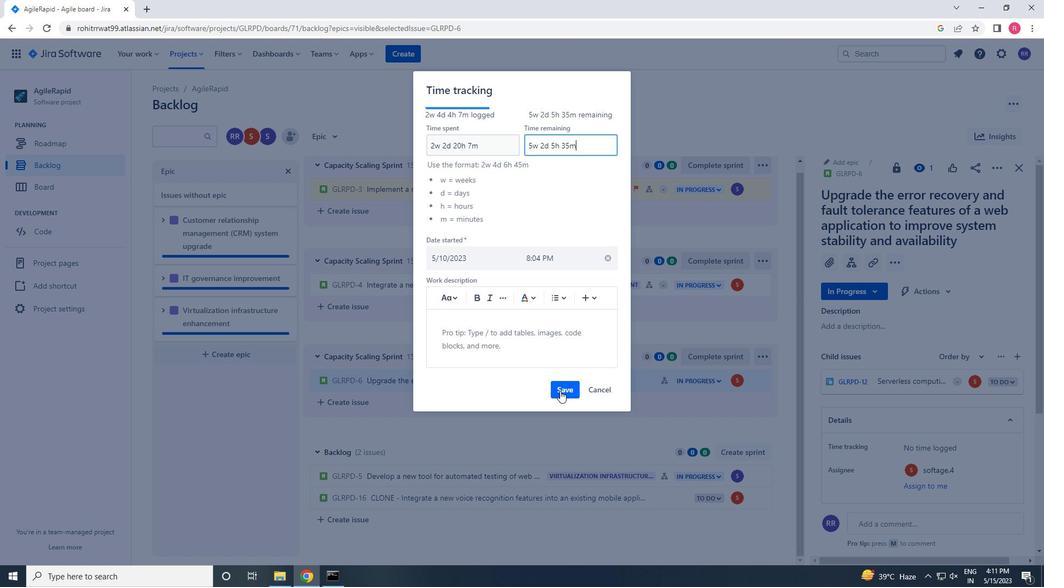 
Action: Mouse moved to (755, 383)
Screenshot: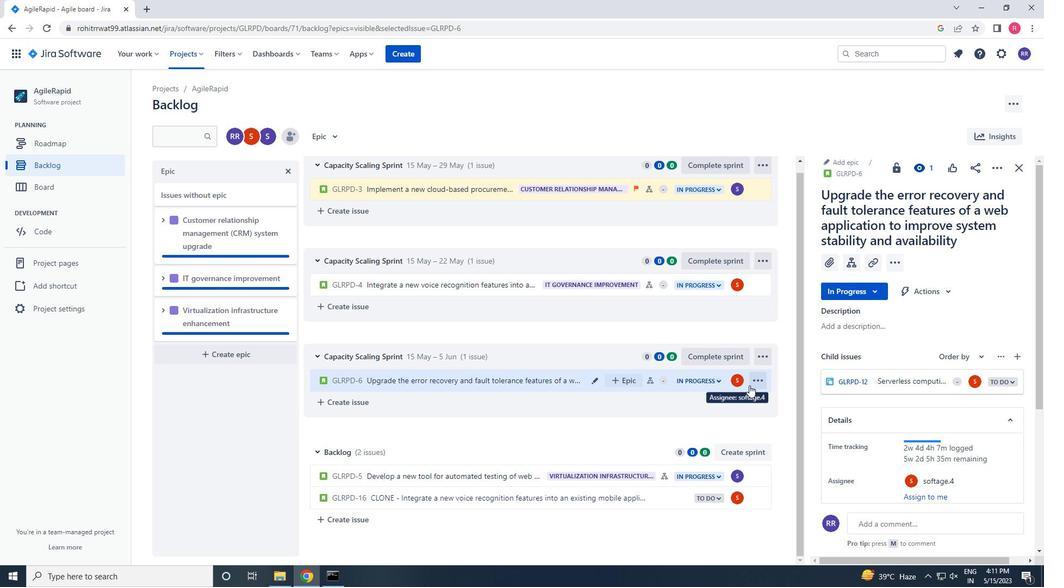 
Action: Mouse pressed left at (755, 383)
Screenshot: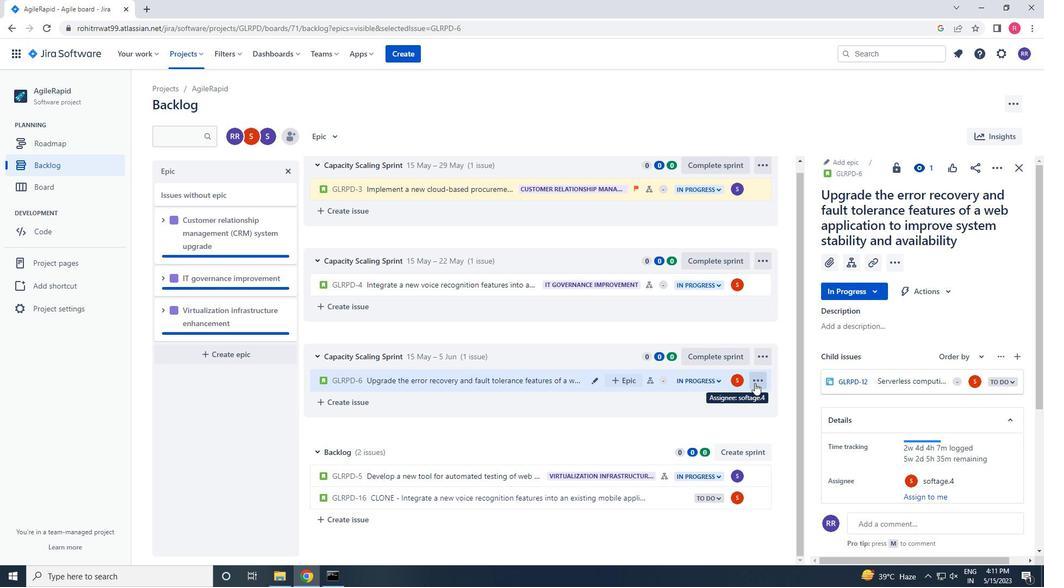 
Action: Mouse moved to (731, 362)
Screenshot: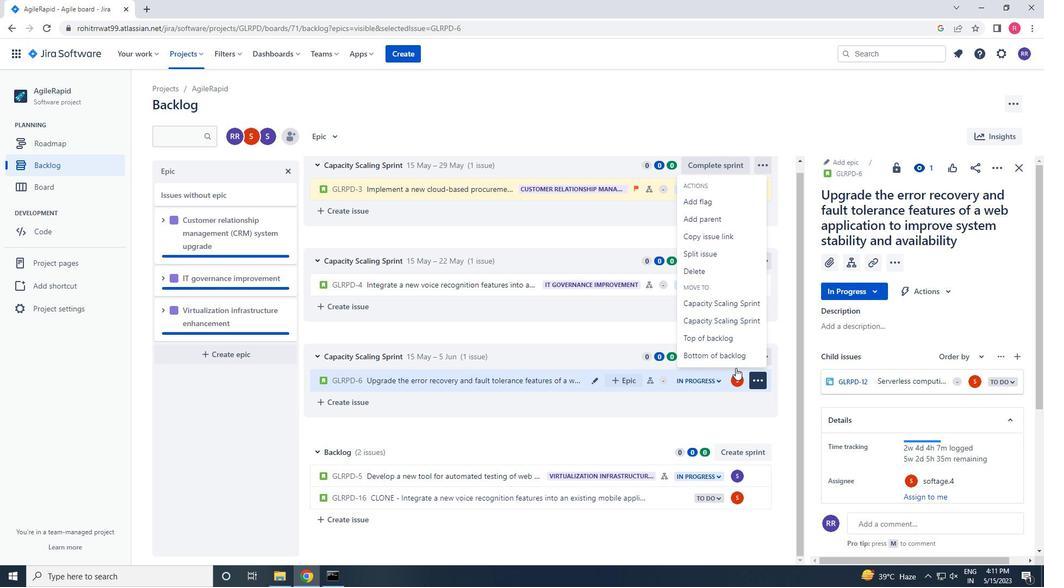 
Action: Mouse pressed left at (731, 362)
Screenshot: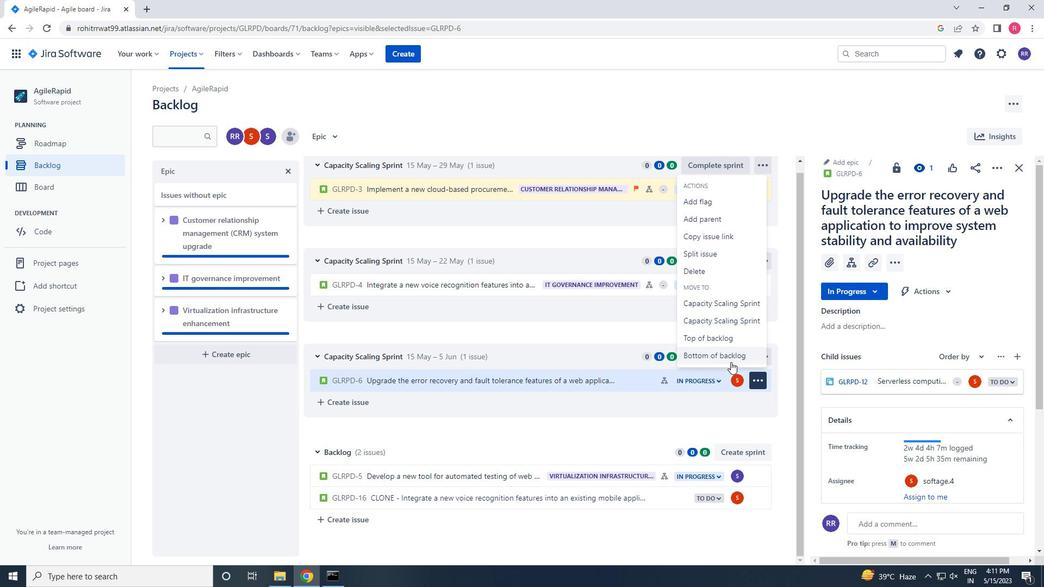 
Action: Mouse moved to (566, 175)
Screenshot: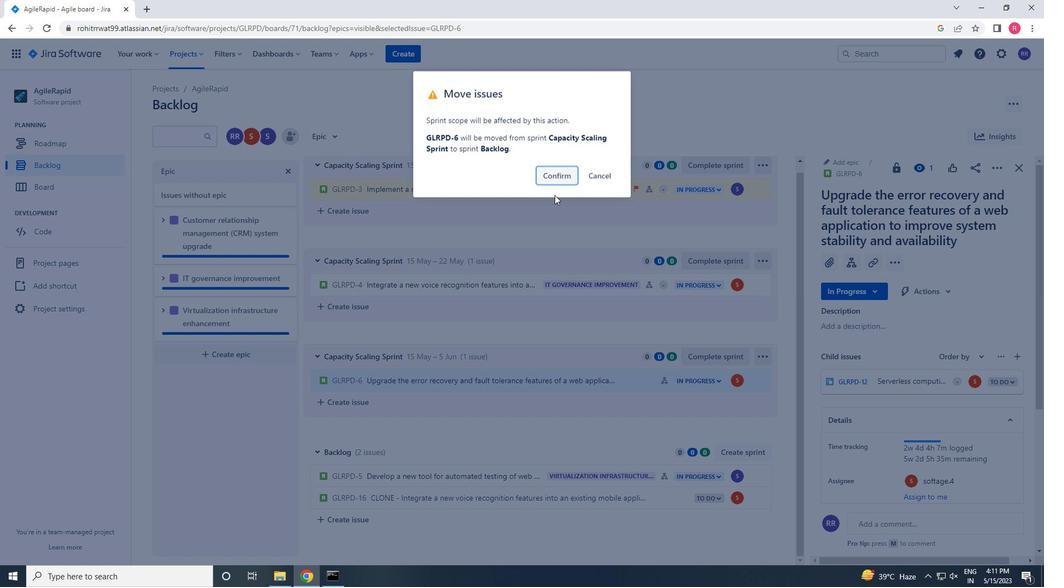 
Action: Mouse pressed left at (566, 175)
Screenshot: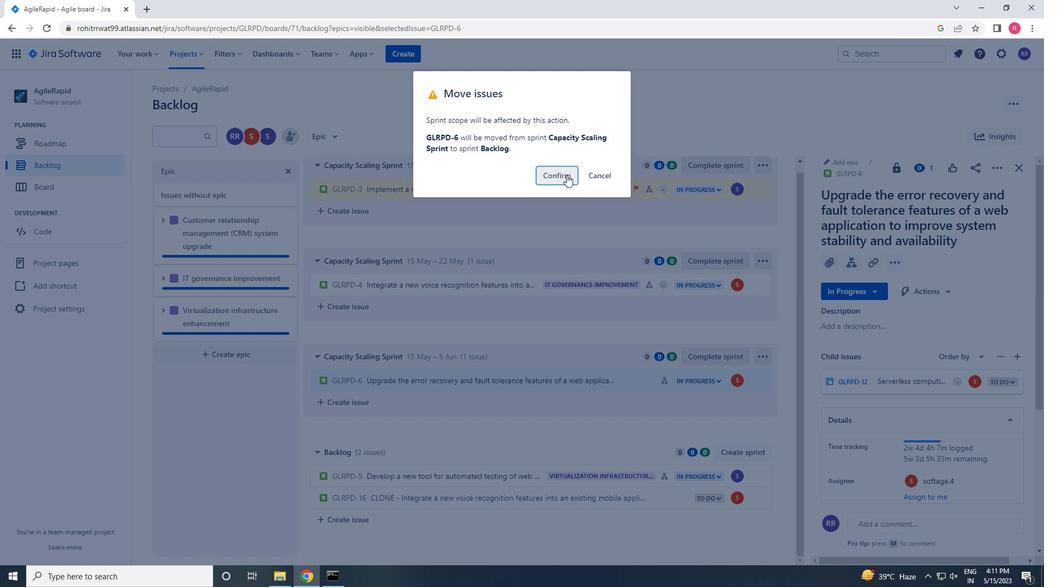 
Action: Mouse moved to (509, 532)
Screenshot: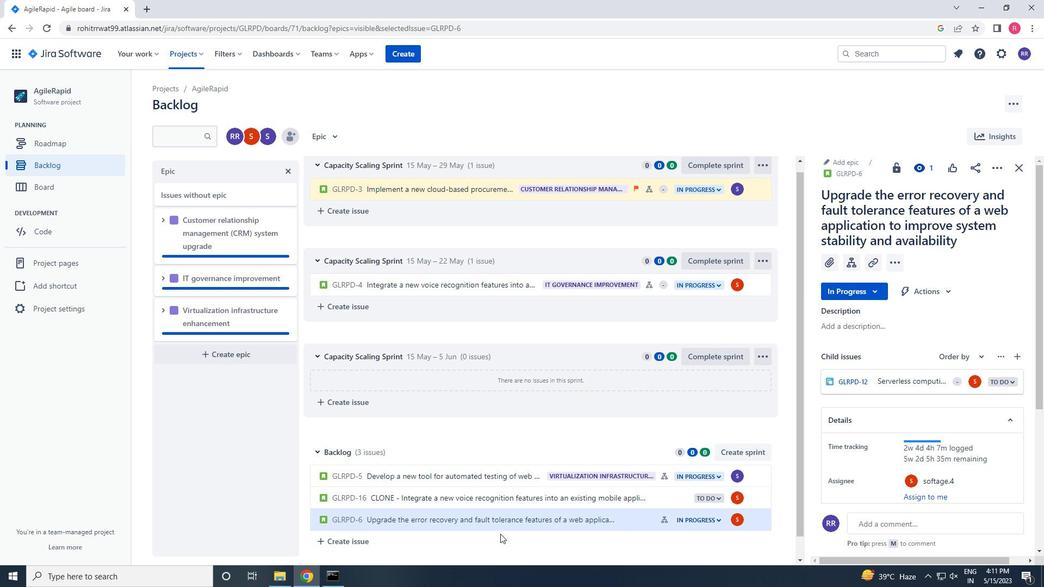 
Action: Mouse scrolled (509, 531) with delta (0, 0)
Screenshot: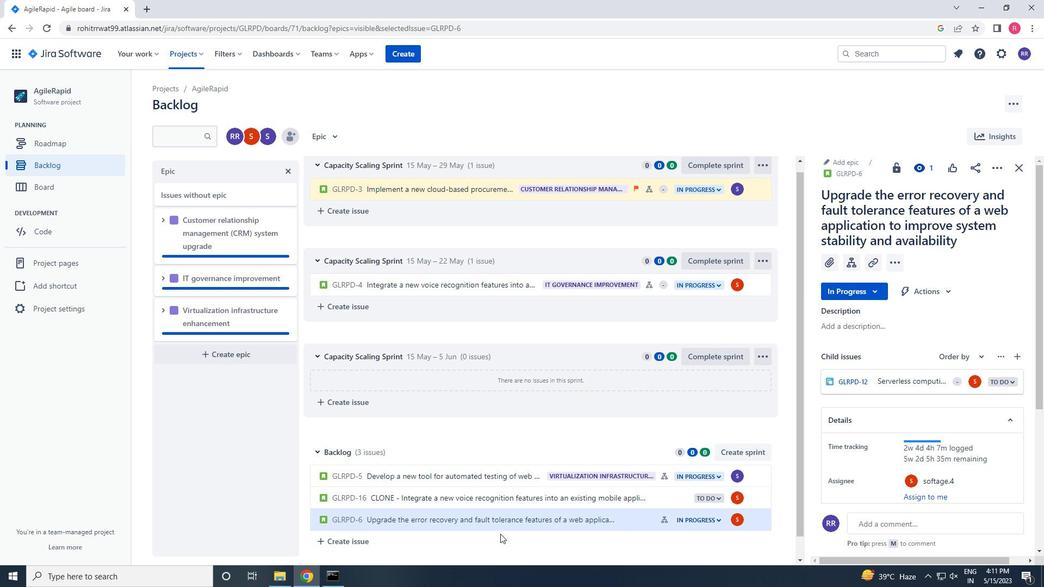 
Action: Mouse moved to (509, 532)
Screenshot: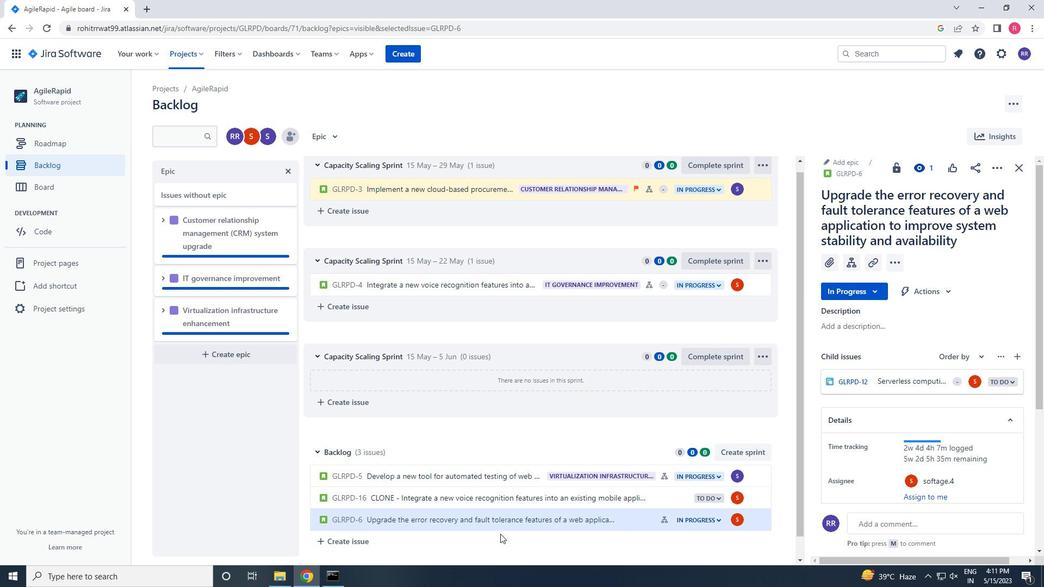 
Action: Mouse scrolled (509, 531) with delta (0, 0)
Screenshot: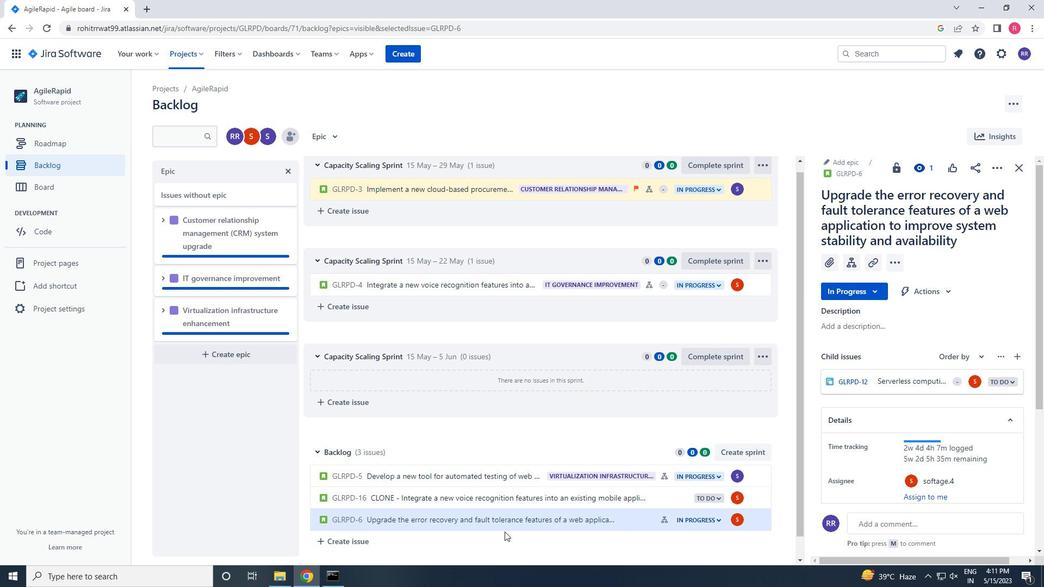 
Action: Mouse scrolled (509, 531) with delta (0, 0)
Screenshot: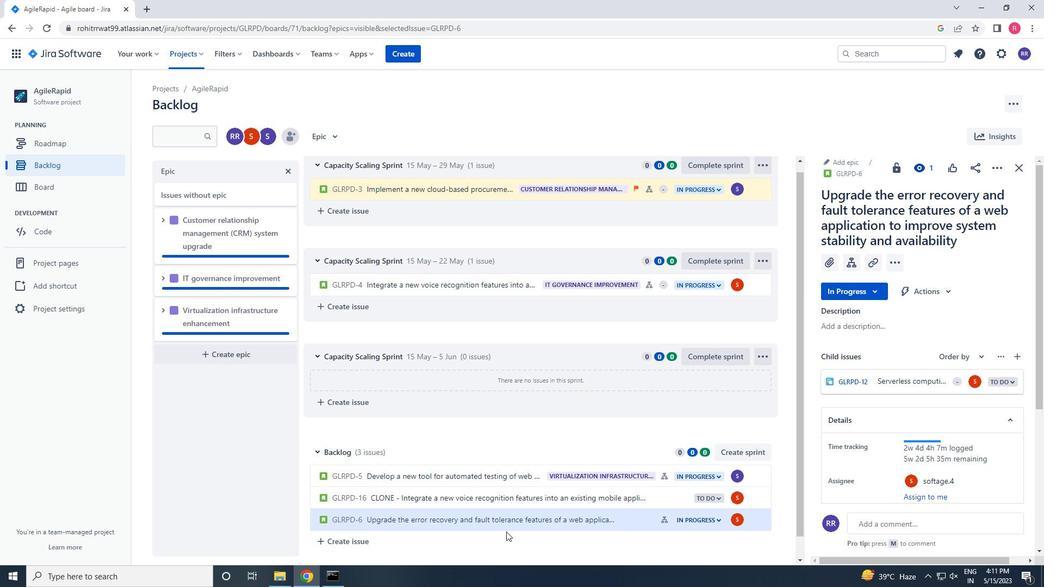 
Action: Mouse moved to (515, 530)
Screenshot: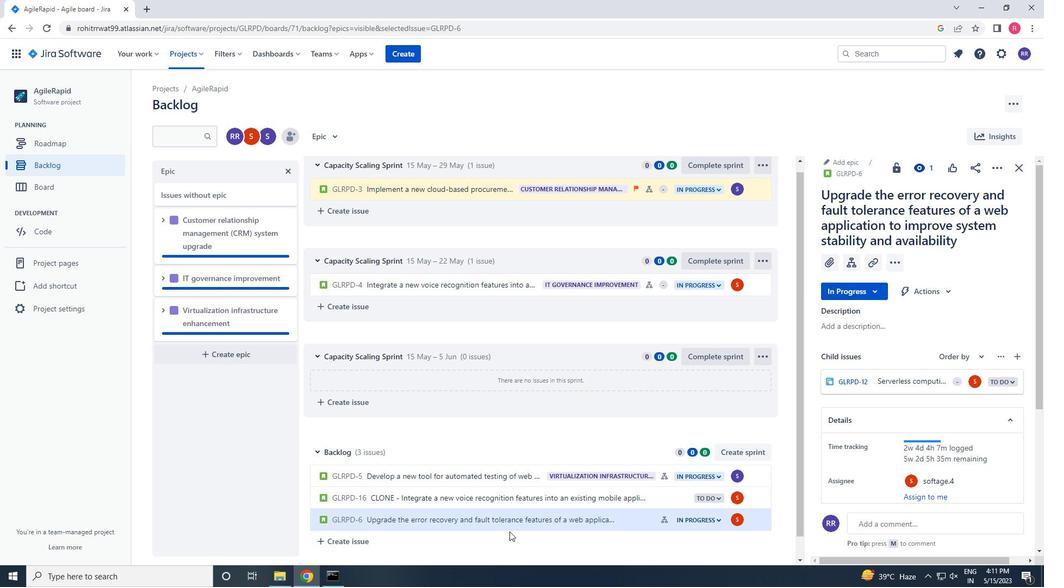 
Action: Mouse scrolled (515, 529) with delta (0, 0)
Screenshot: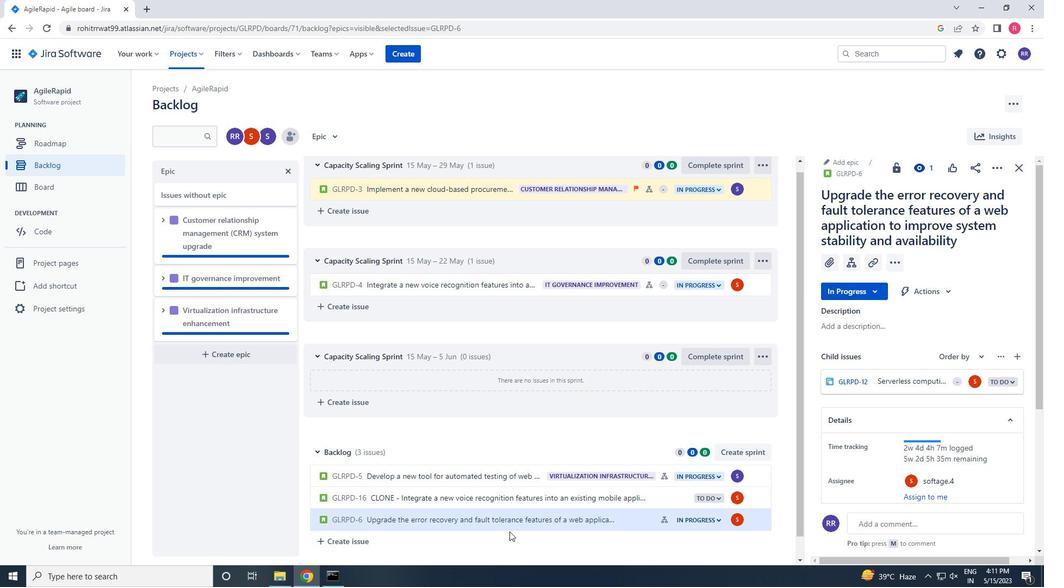 
Action: Mouse moved to (575, 481)
Screenshot: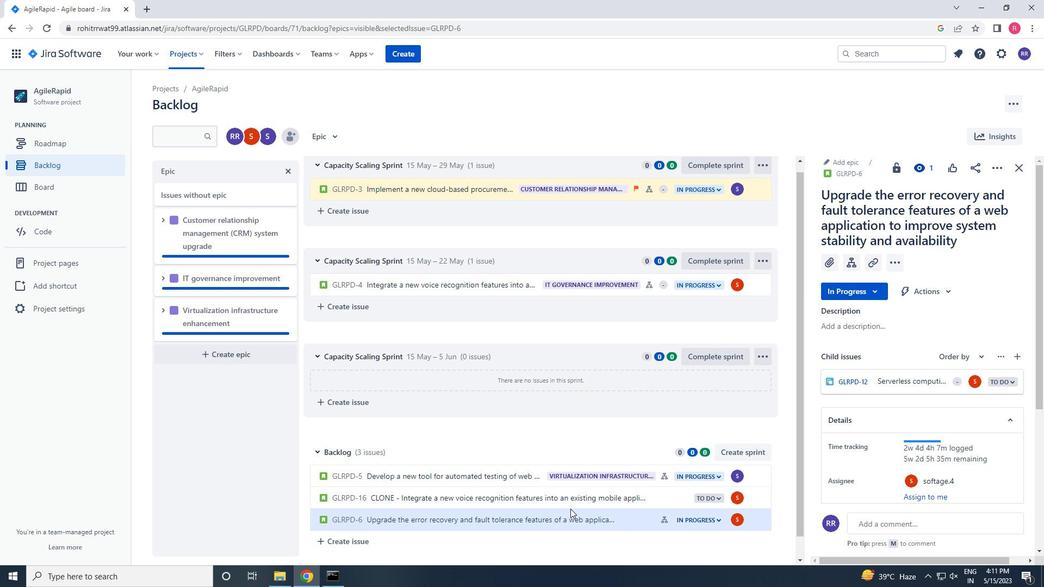 
Action: Mouse scrolled (575, 481) with delta (0, 0)
Screenshot: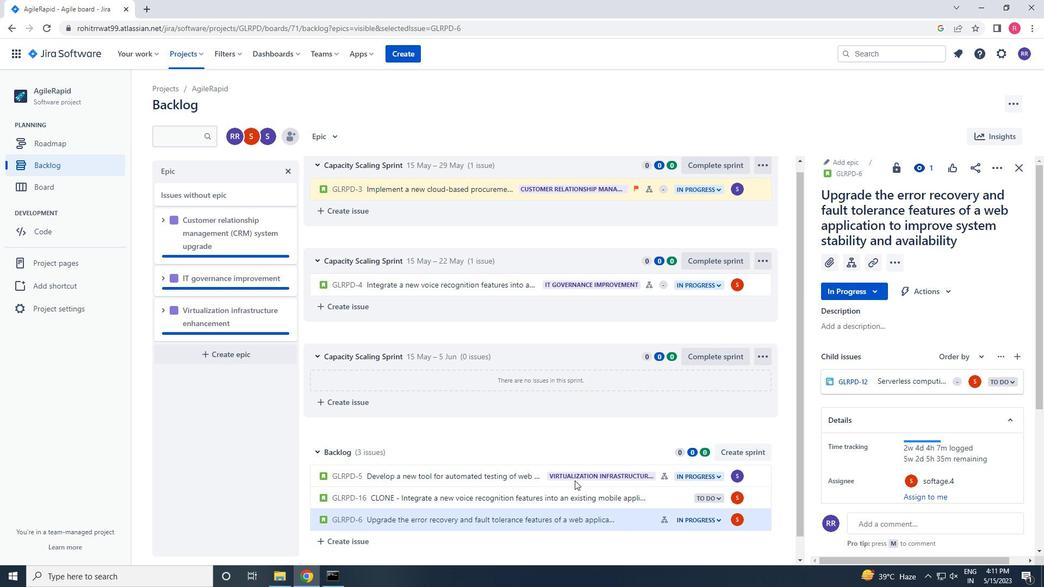 
Action: Mouse scrolled (575, 481) with delta (0, 0)
Screenshot: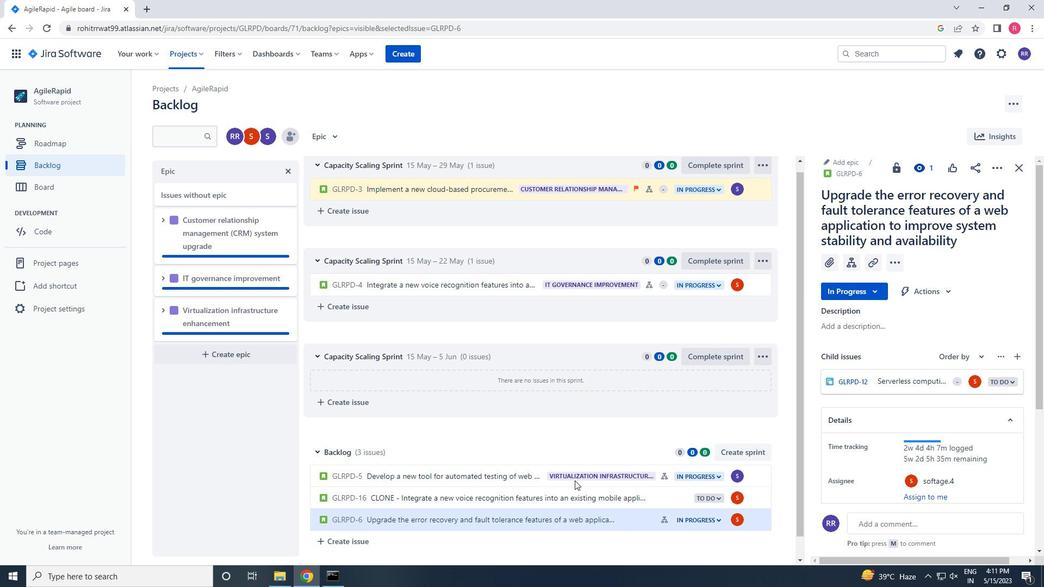 
Action: Mouse scrolled (575, 481) with delta (0, 0)
Screenshot: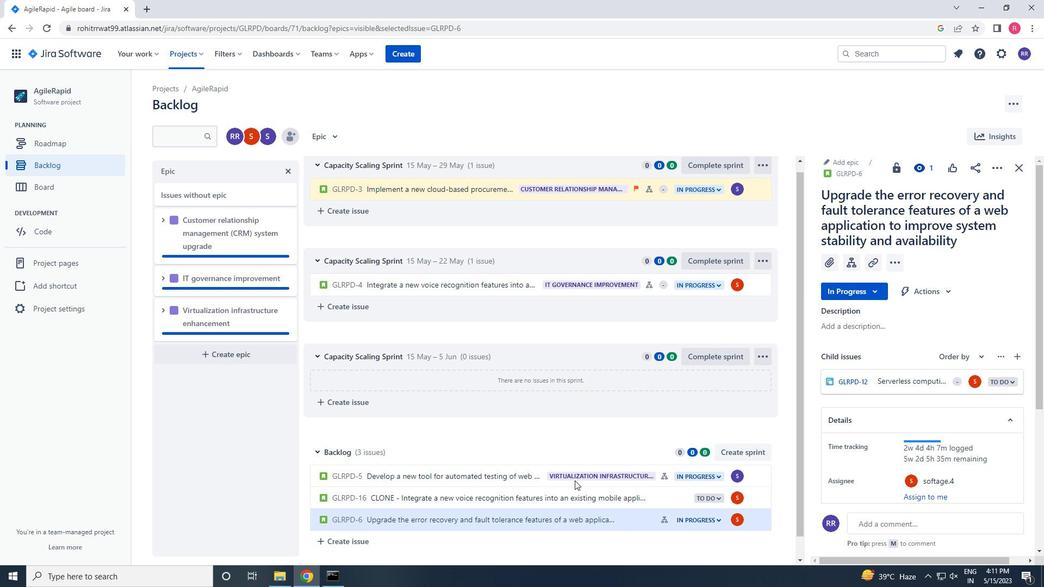 
Action: Mouse scrolled (575, 481) with delta (0, 0)
Screenshot: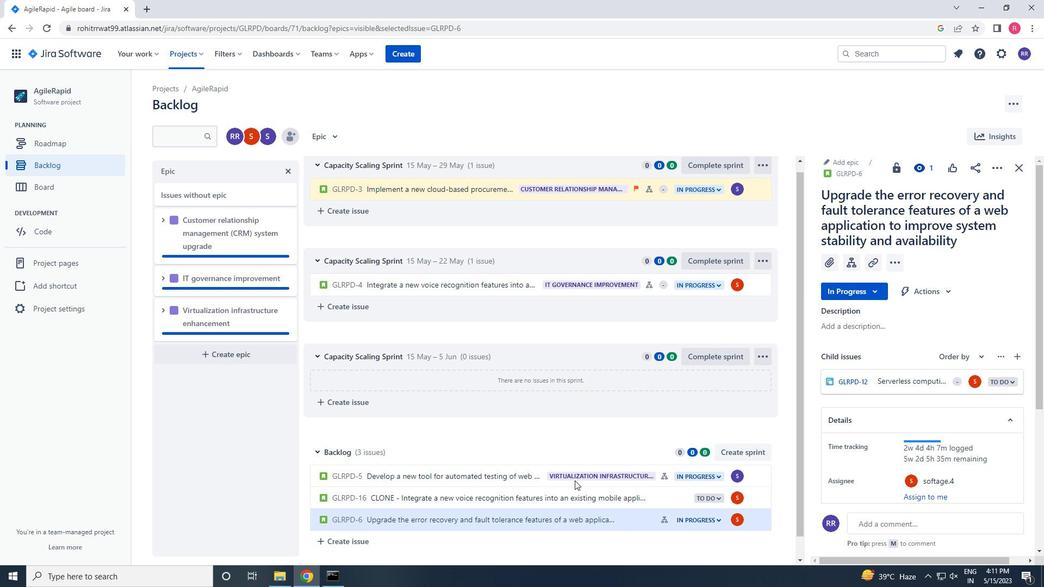 
Action: Mouse scrolled (575, 481) with delta (0, 0)
Screenshot: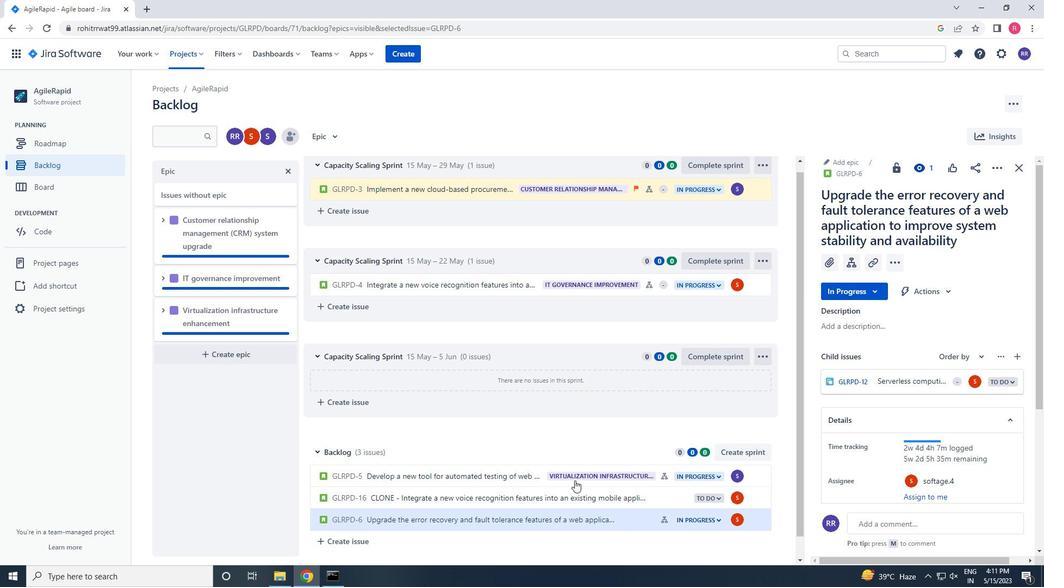
Action: Mouse moved to (617, 534)
Screenshot: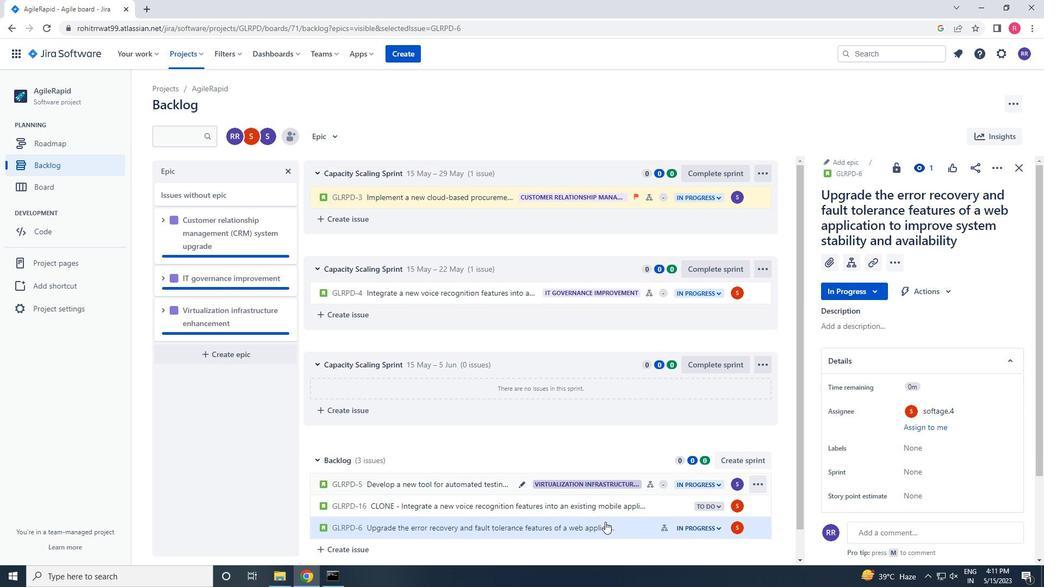 
Action: Mouse scrolled (617, 534) with delta (0, 0)
Screenshot: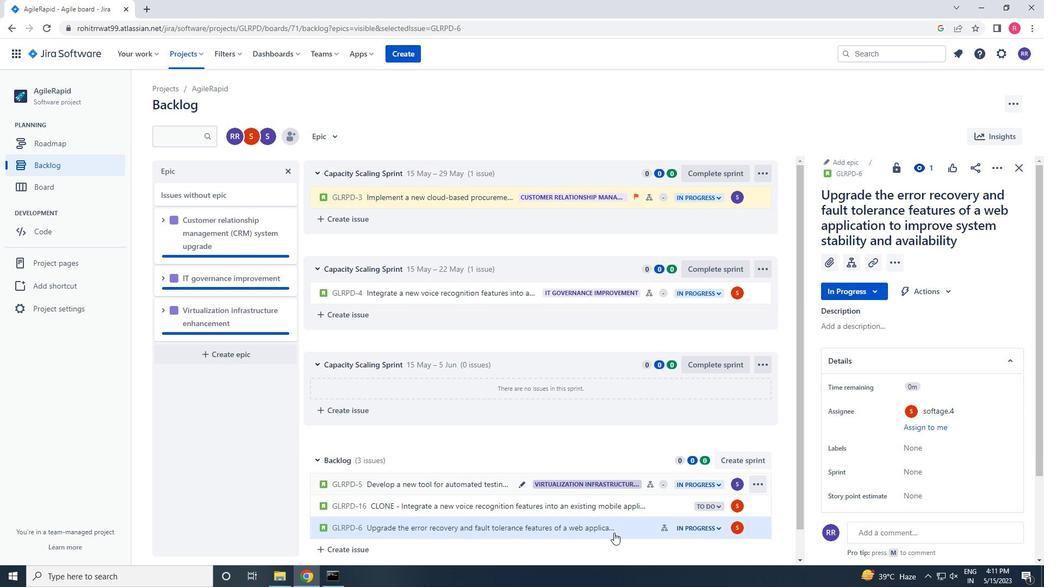 
Action: Mouse moved to (617, 534)
Screenshot: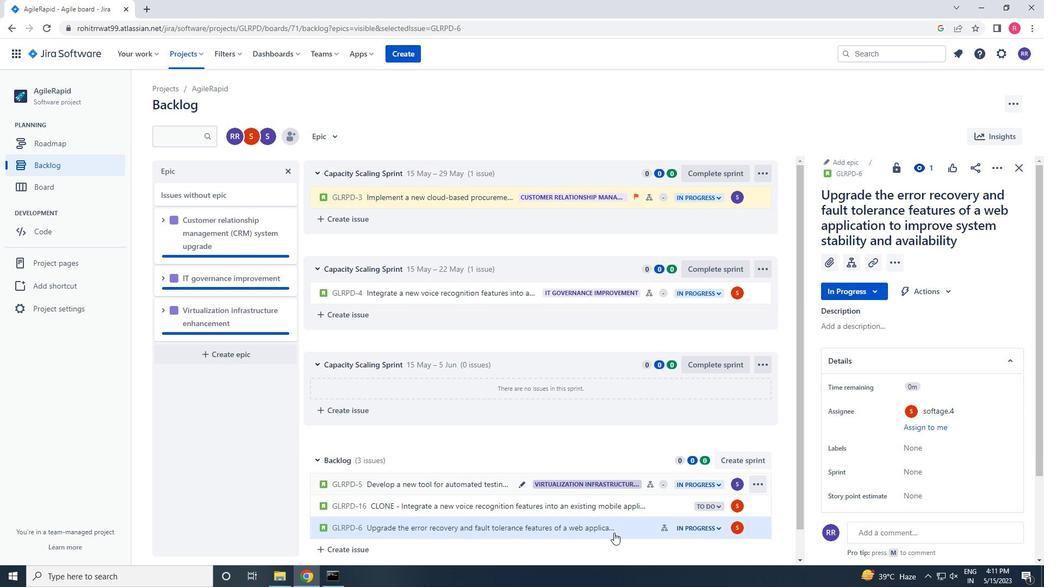 
Action: Mouse scrolled (617, 534) with delta (0, 0)
Screenshot: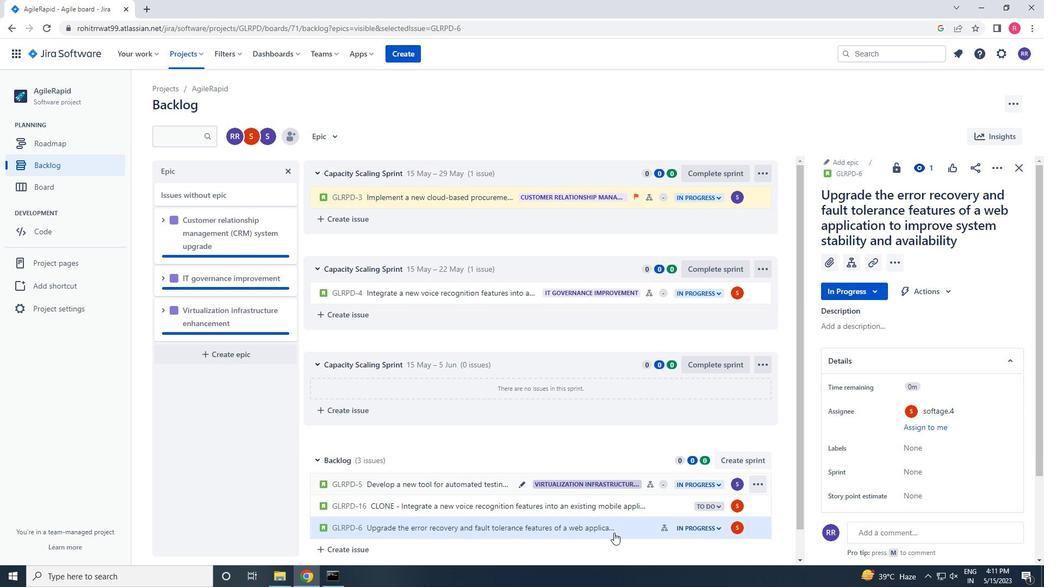 
Action: Mouse moved to (615, 534)
Screenshot: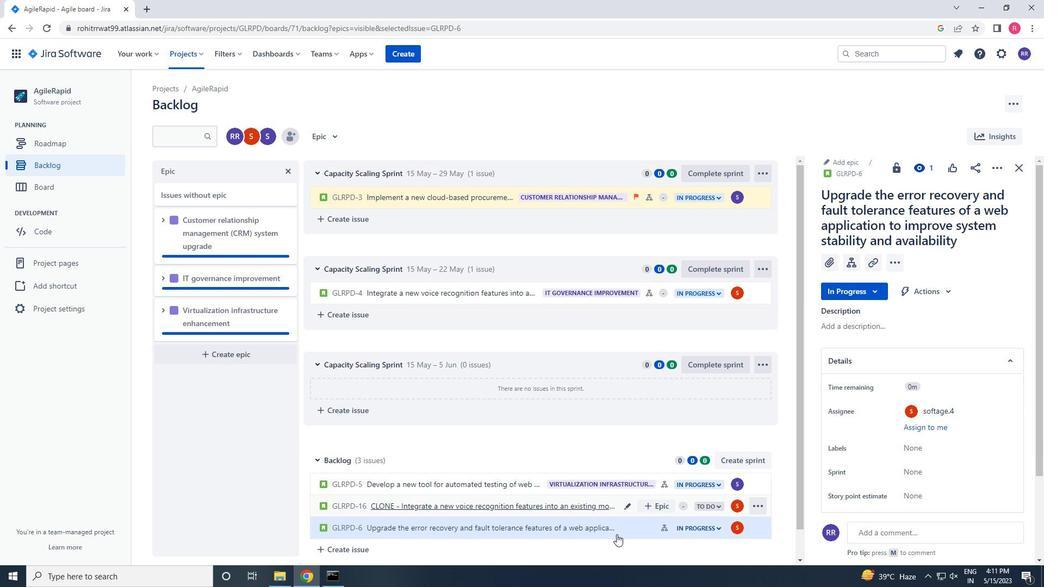 
Action: Mouse scrolled (615, 534) with delta (0, 0)
Screenshot: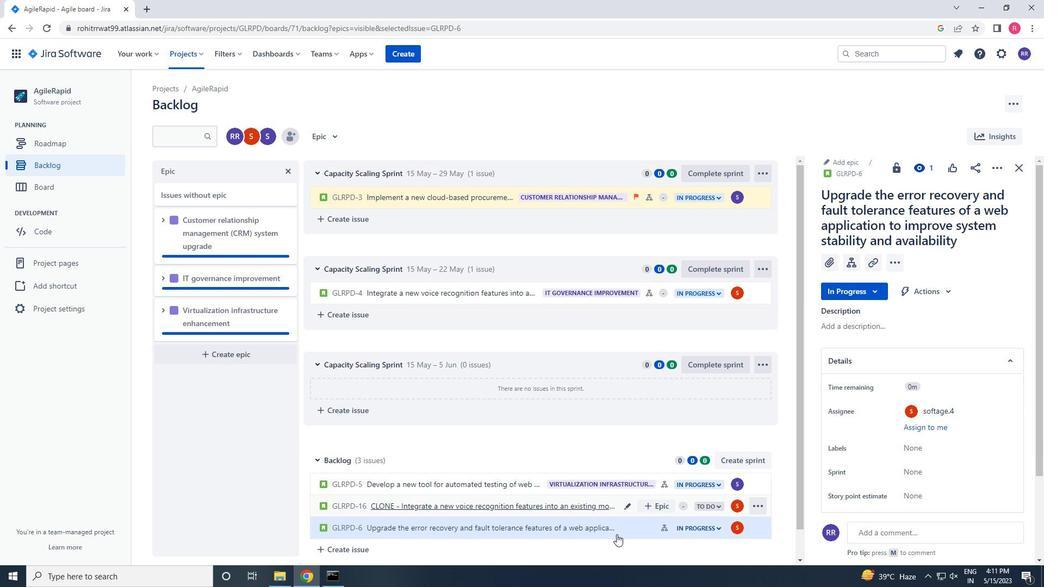 
Action: Mouse moved to (620, 498)
Screenshot: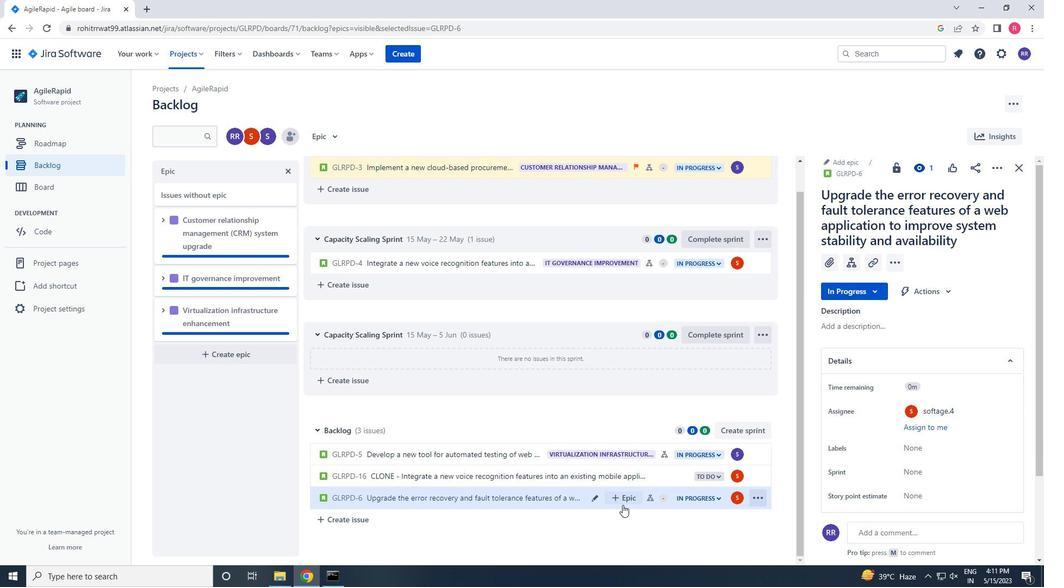 
Action: Mouse pressed left at (620, 498)
Screenshot: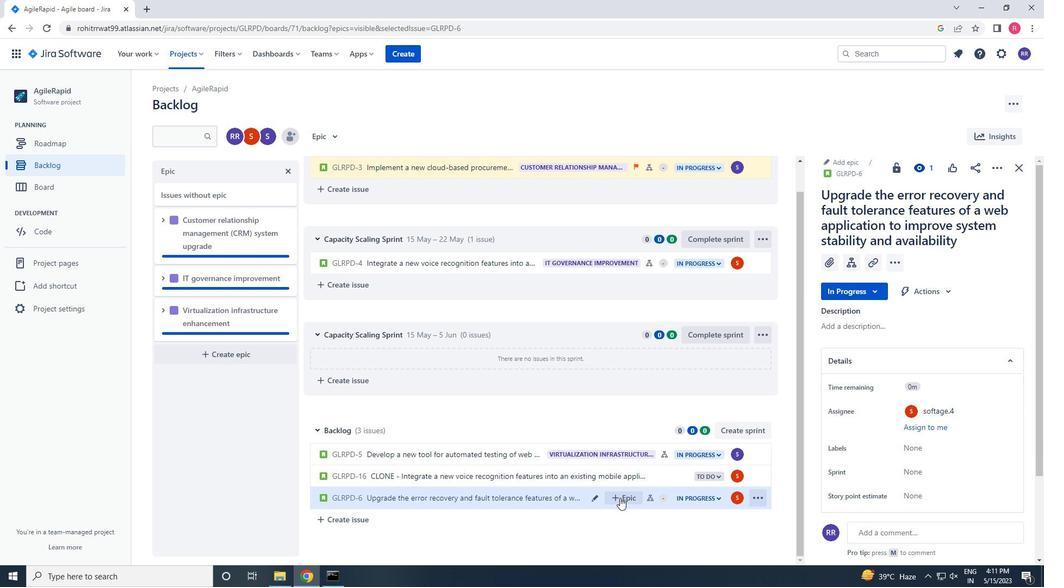 
Action: Mouse moved to (607, 497)
Screenshot: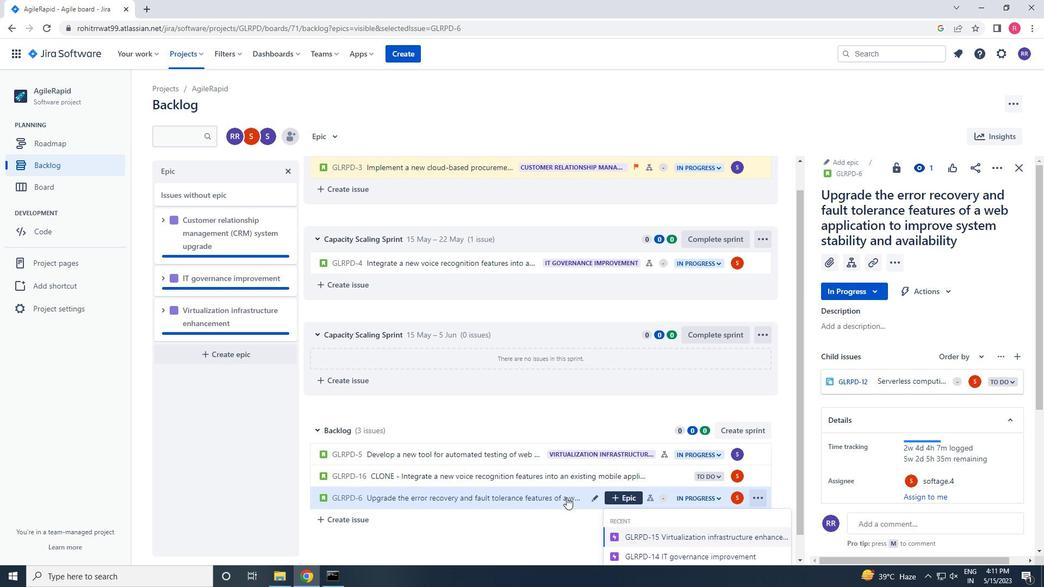 
Action: Mouse scrolled (607, 497) with delta (0, 0)
Screenshot: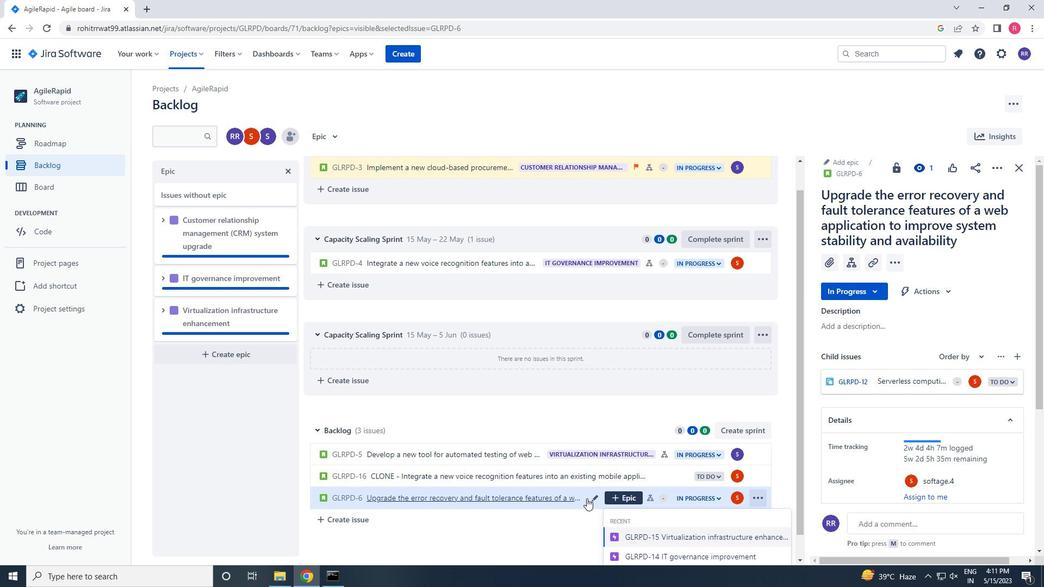 
Action: Mouse scrolled (607, 497) with delta (0, 0)
Screenshot: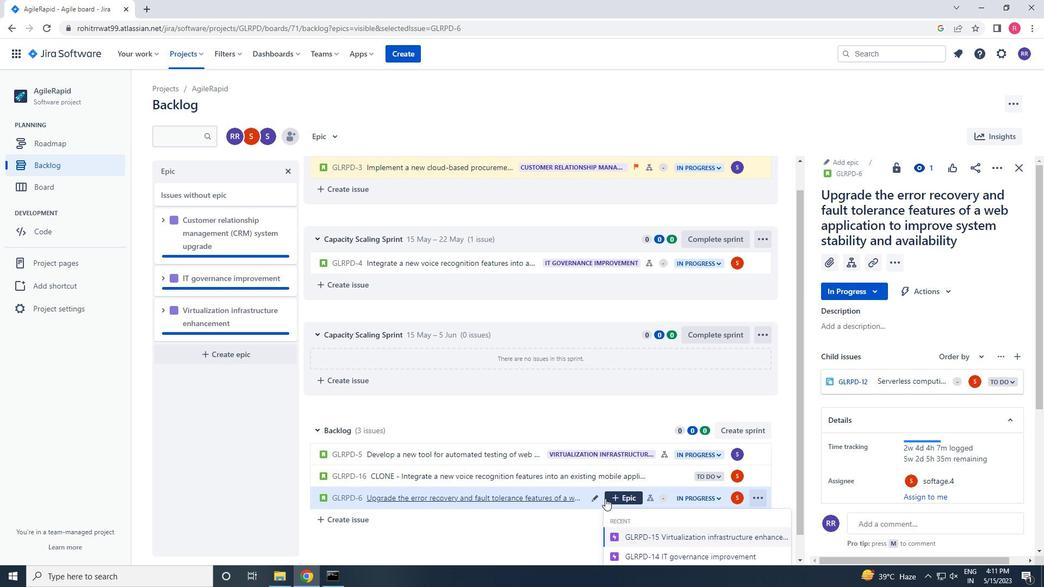 
Action: Mouse scrolled (607, 497) with delta (0, 0)
Screenshot: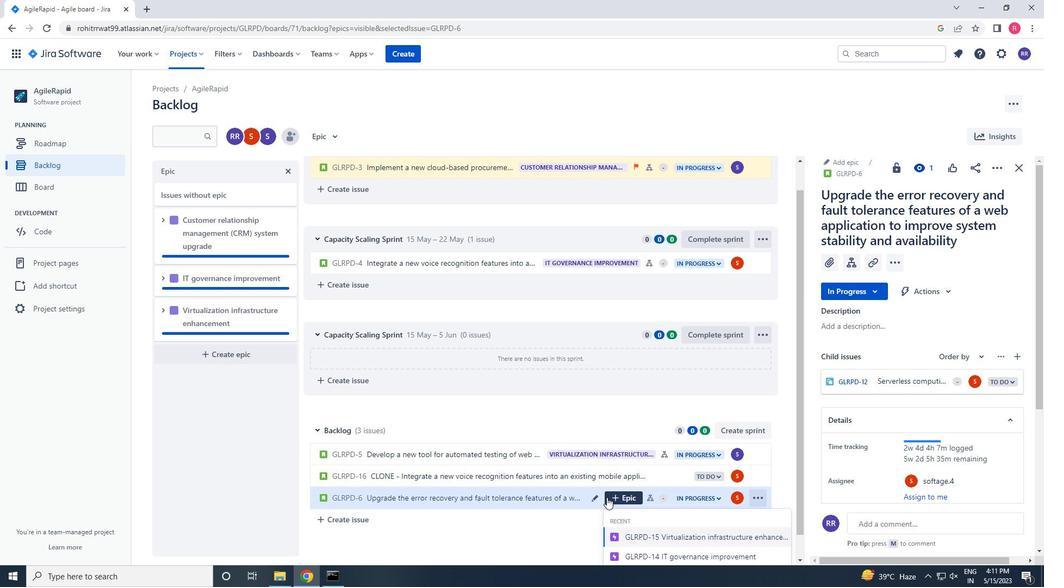 
Action: Mouse moved to (653, 545)
Screenshot: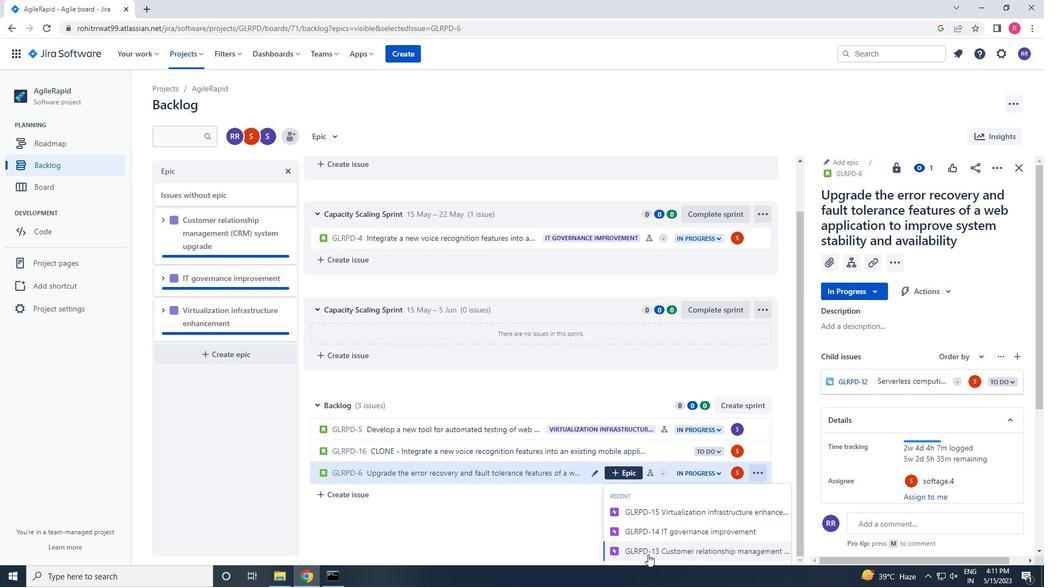 
Action: Mouse pressed left at (653, 545)
Screenshot: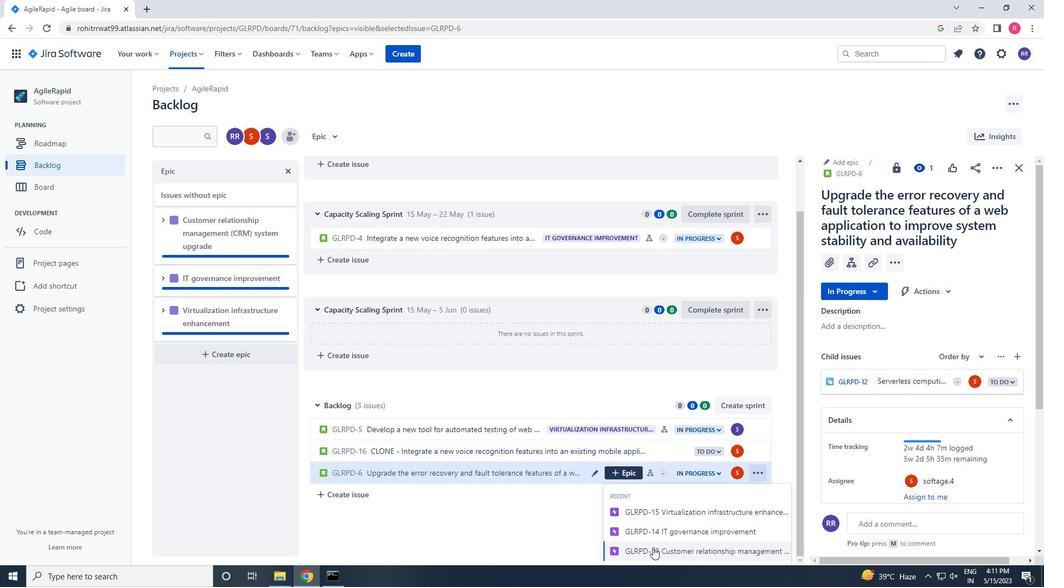 
Action: Mouse moved to (651, 543)
Screenshot: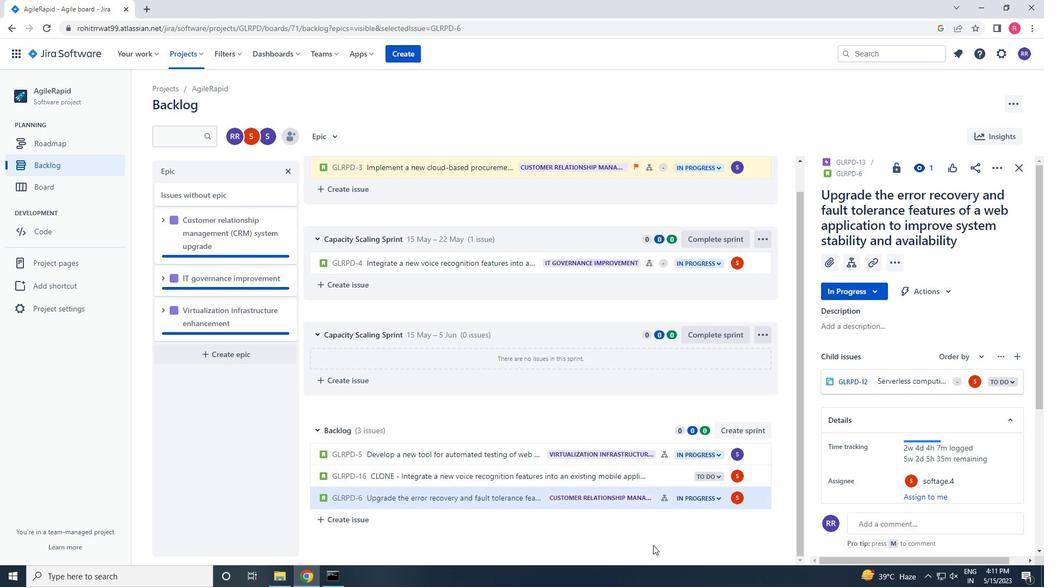 
Action: Mouse scrolled (651, 544) with delta (0, 0)
Screenshot: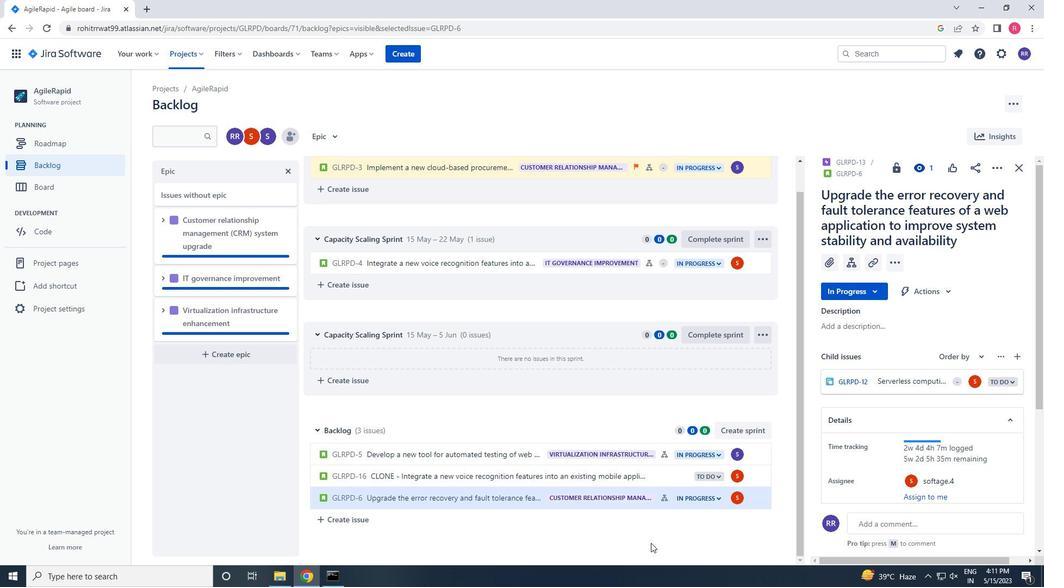 
Action: Mouse scrolled (651, 544) with delta (0, 0)
Screenshot: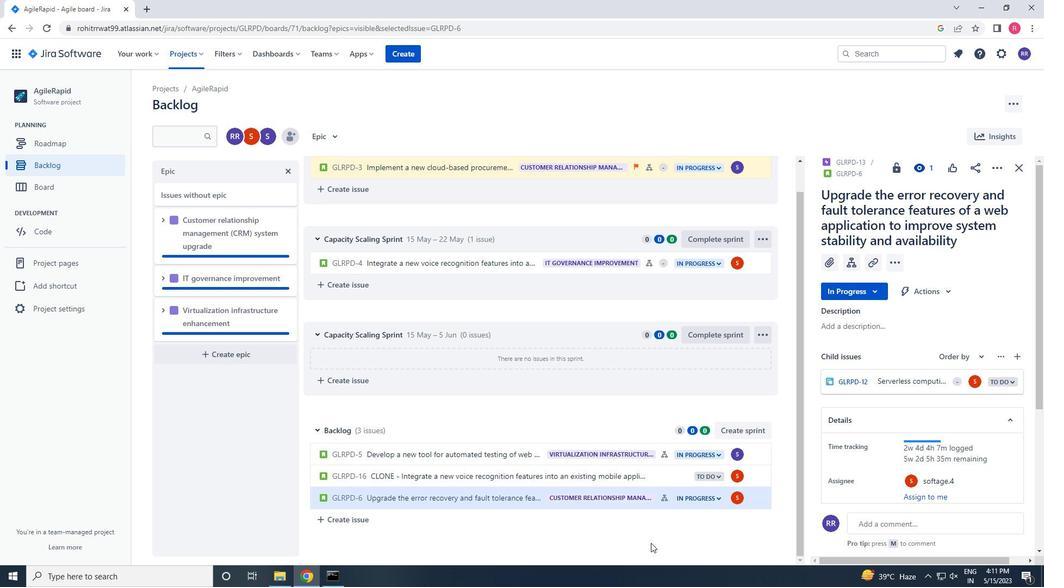 
Action: Mouse scrolled (651, 544) with delta (0, 0)
Screenshot: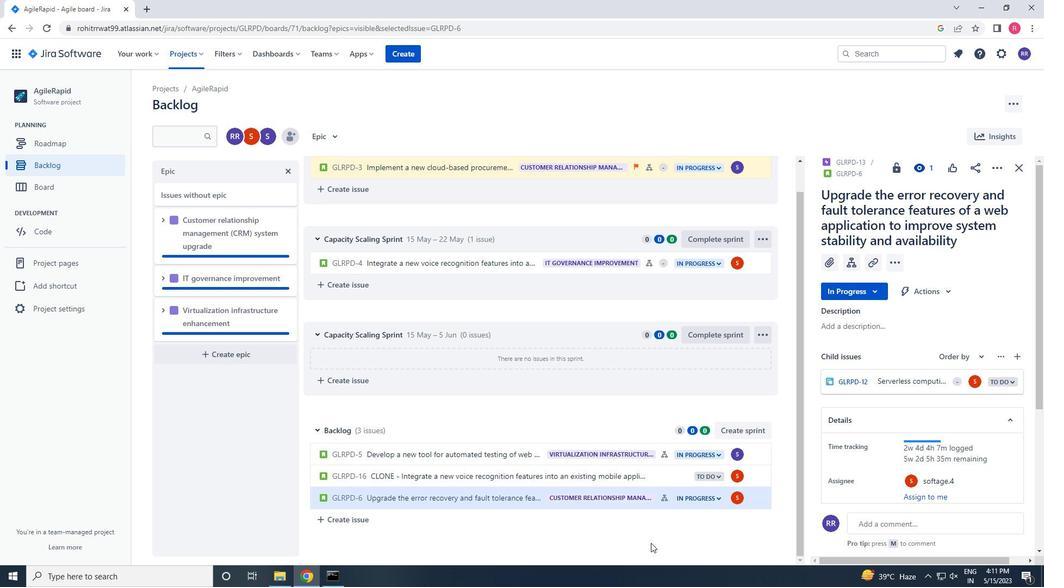 
Action: Mouse scrolled (651, 544) with delta (0, 0)
Screenshot: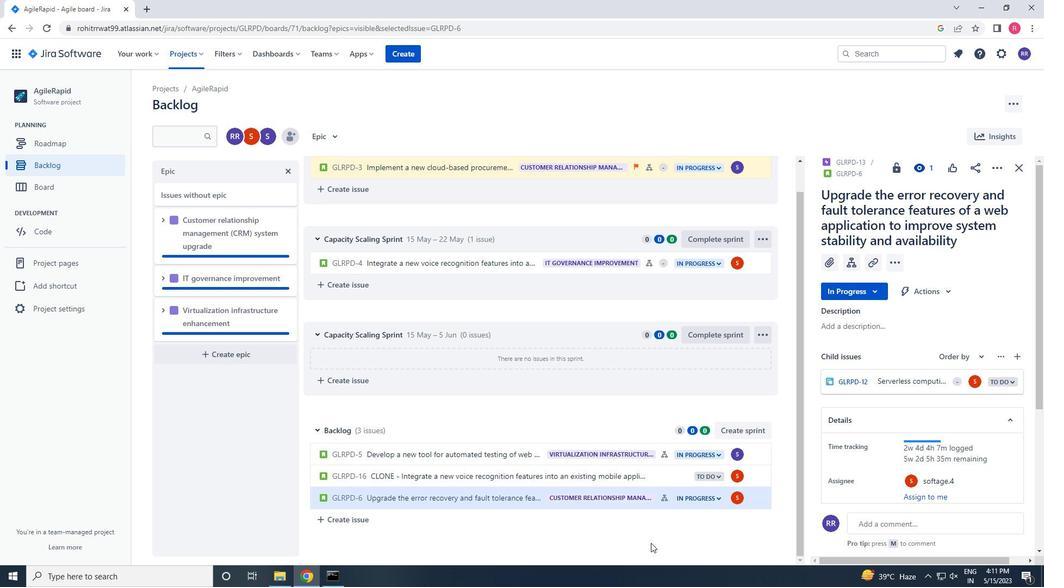 
